 Task: Find connections with filter location Mengcheng Chengguanzhen with filter topic #coronaviruswith filter profile language Potuguese with filter current company HSE INTEGRO with filter school Kolhapur Jobs with filter industry Consumer Goods Rental with filter service category Wealth Management with filter keywords title Operations Manager
Action: Mouse moved to (302, 203)
Screenshot: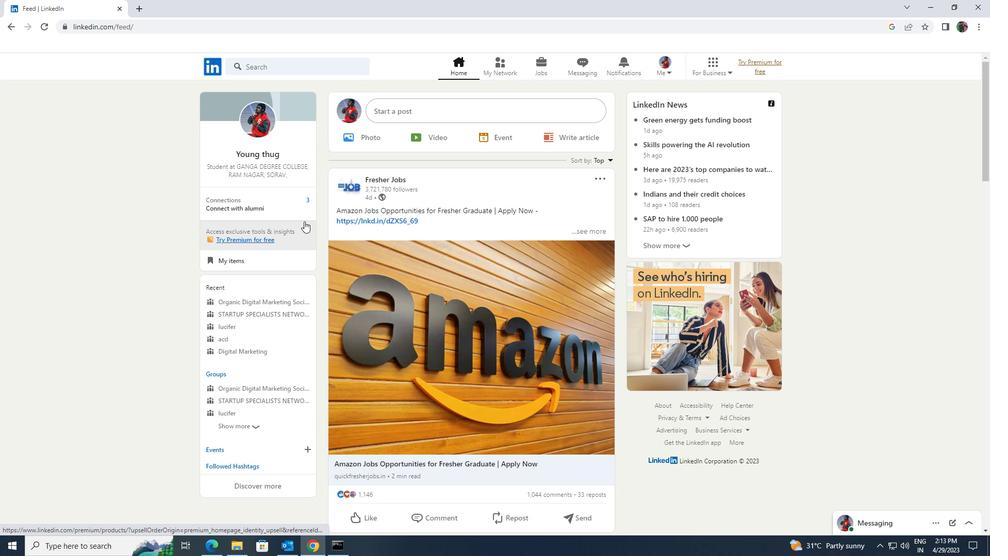 
Action: Mouse pressed left at (302, 203)
Screenshot: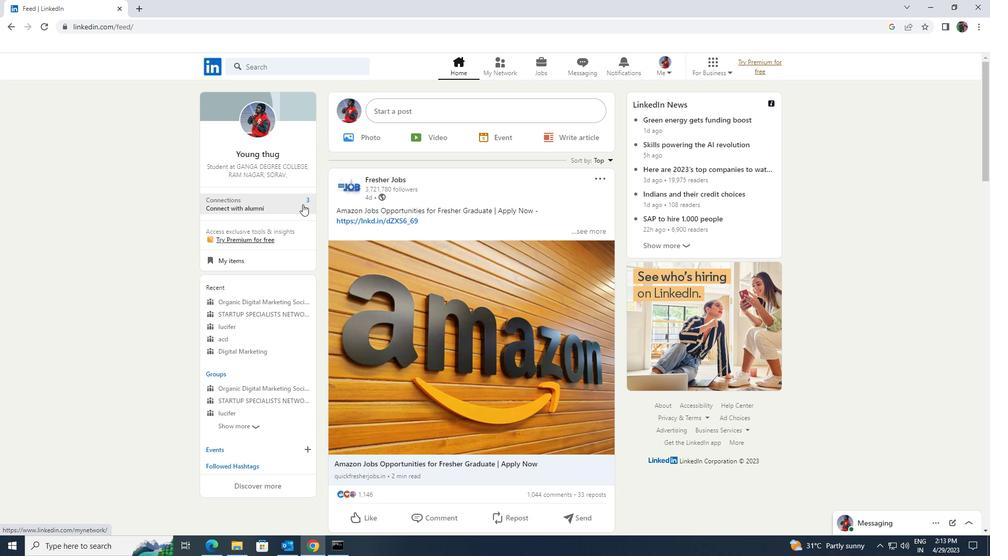 
Action: Mouse moved to (308, 125)
Screenshot: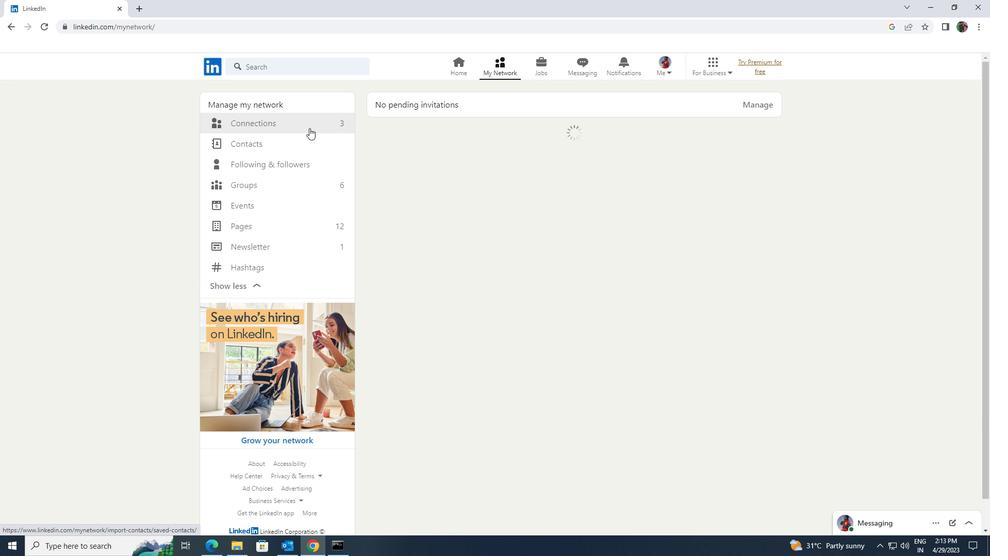 
Action: Mouse pressed left at (308, 125)
Screenshot: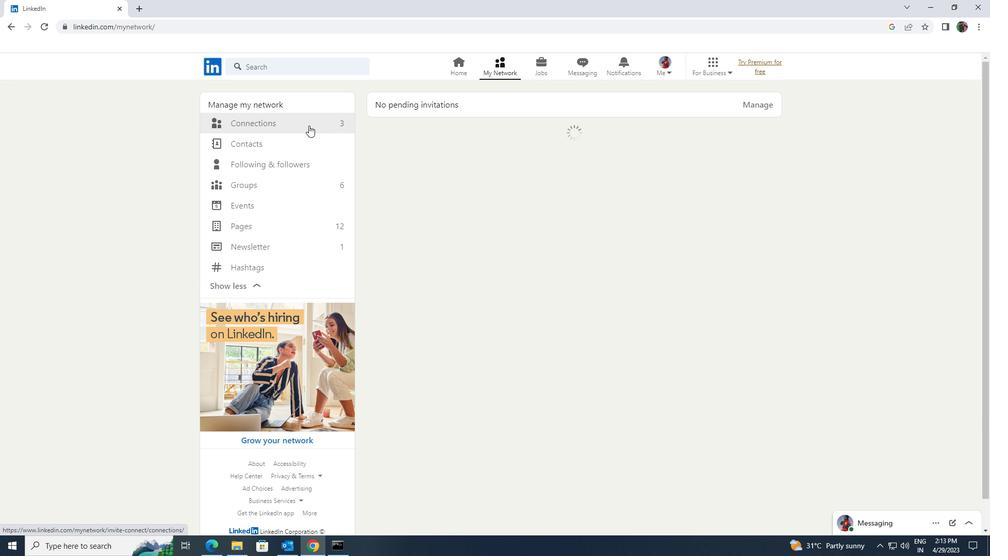 
Action: Mouse moved to (551, 121)
Screenshot: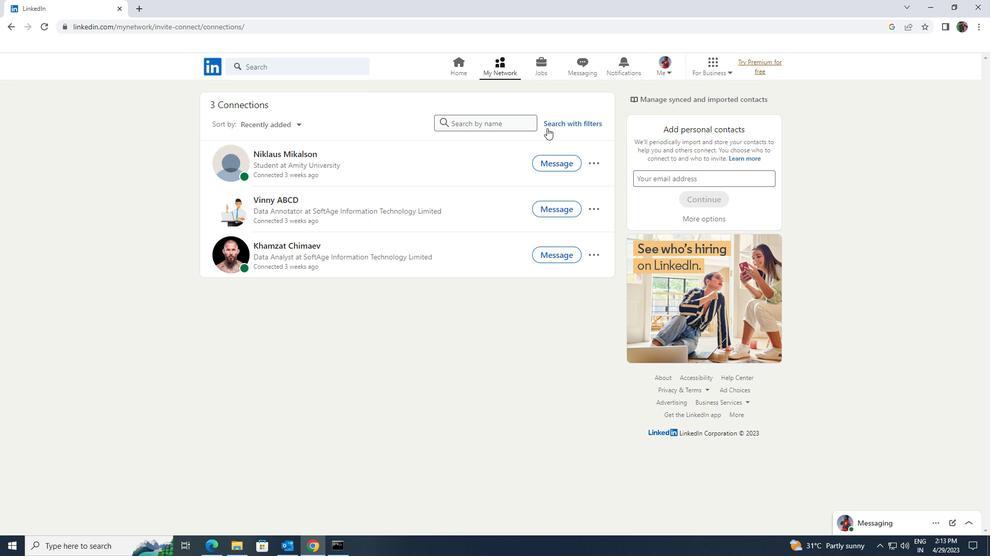
Action: Mouse pressed left at (551, 121)
Screenshot: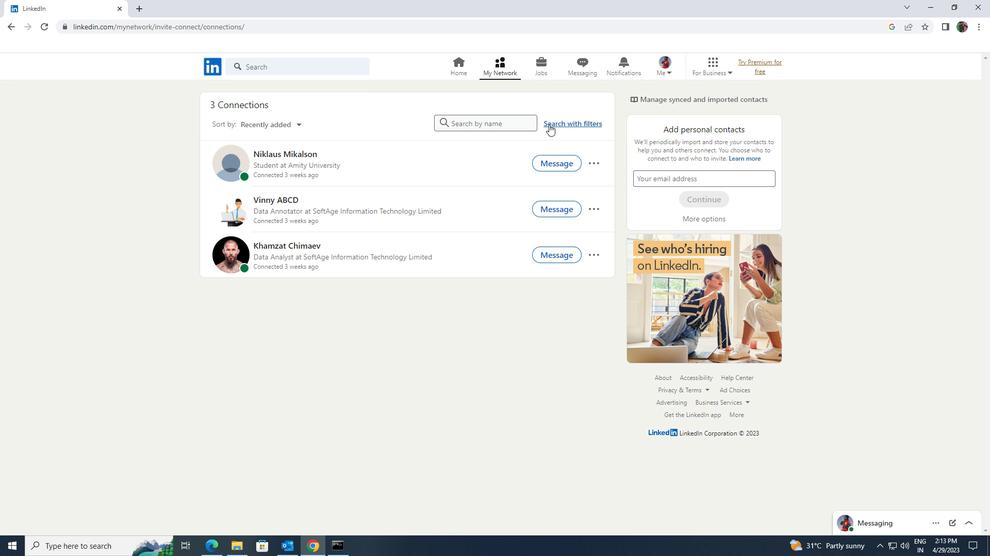 
Action: Mouse moved to (534, 96)
Screenshot: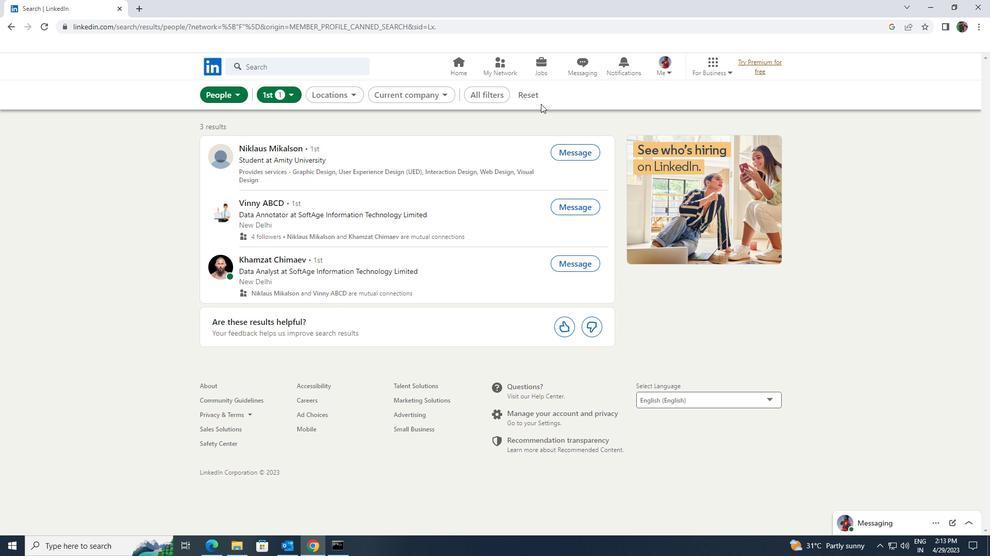 
Action: Mouse pressed left at (534, 96)
Screenshot: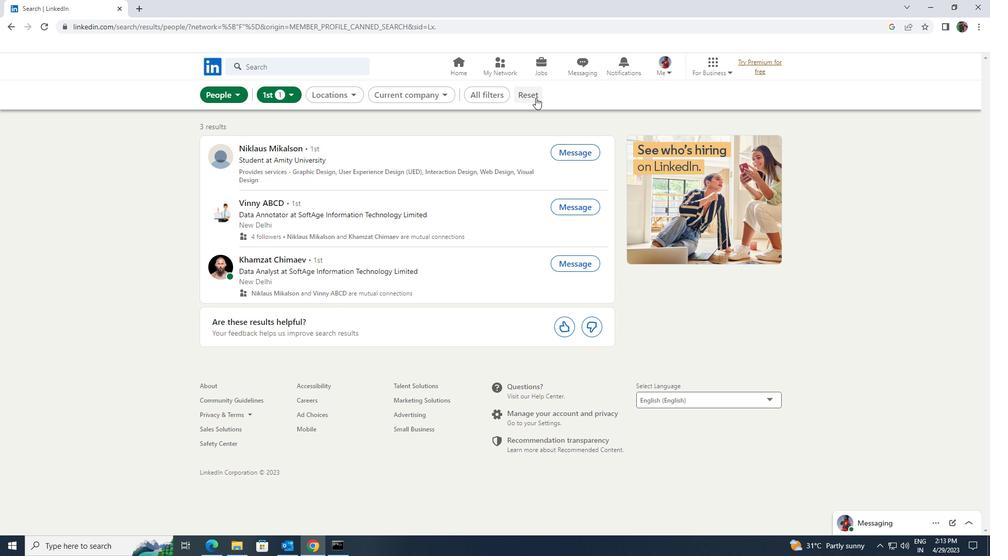 
Action: Mouse moved to (526, 95)
Screenshot: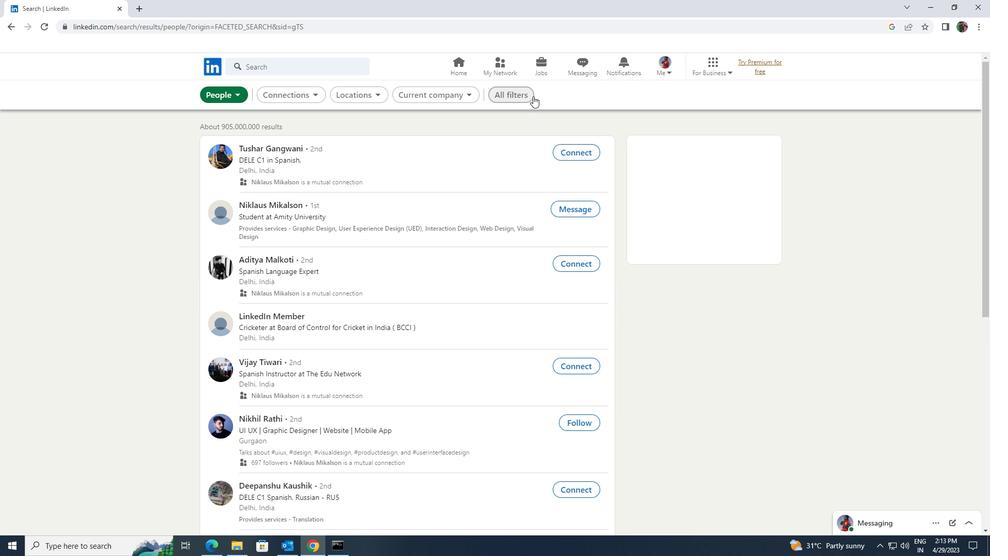 
Action: Mouse pressed left at (526, 95)
Screenshot: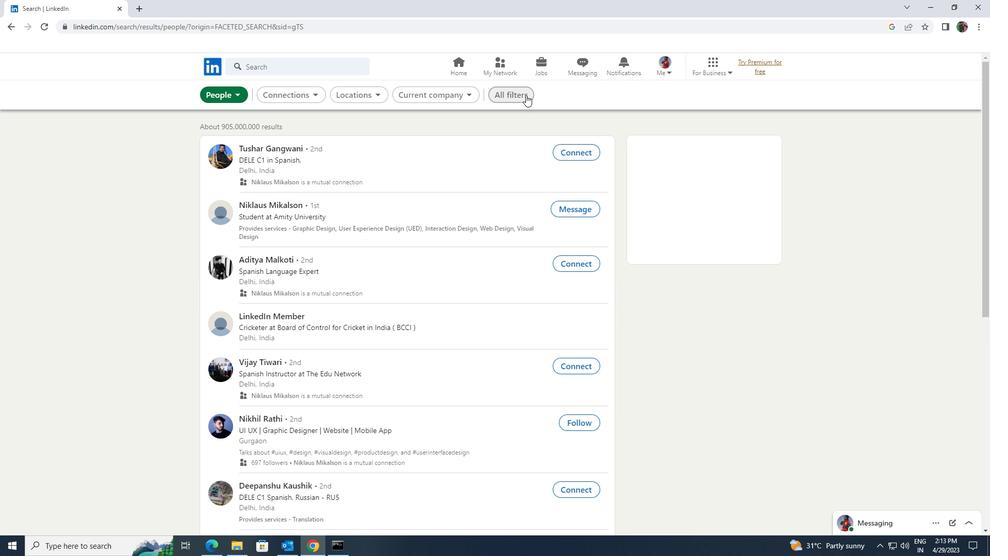 
Action: Mouse moved to (817, 286)
Screenshot: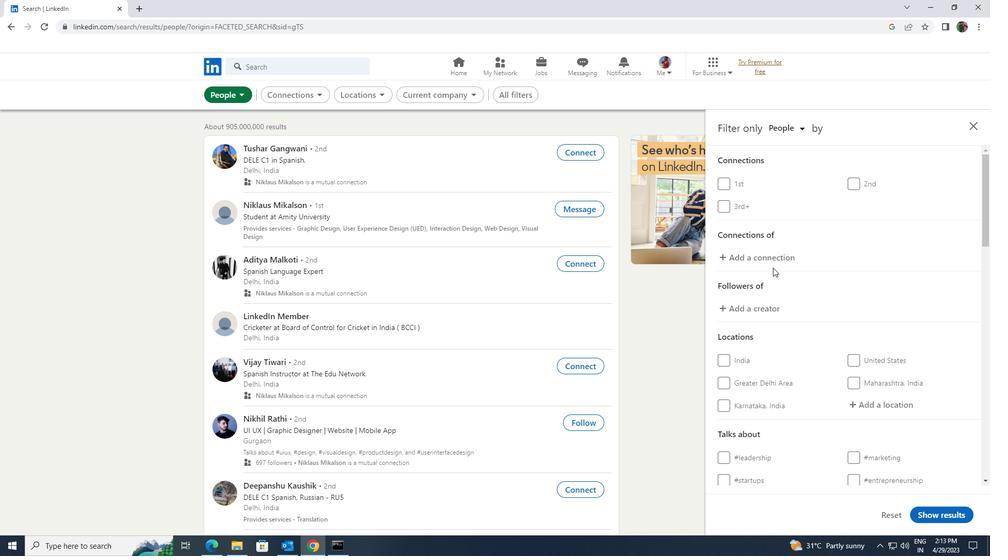 
Action: Mouse scrolled (817, 285) with delta (0, 0)
Screenshot: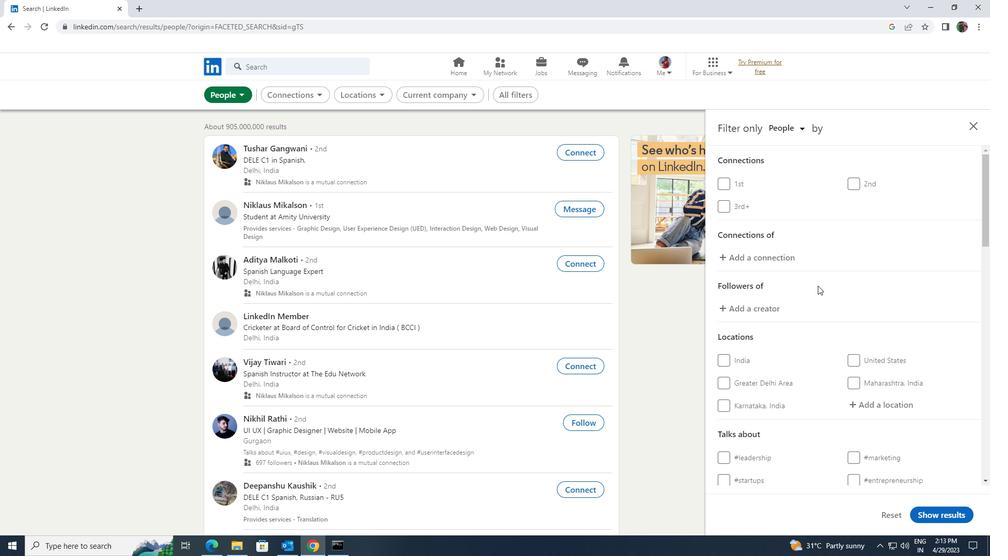 
Action: Mouse moved to (816, 287)
Screenshot: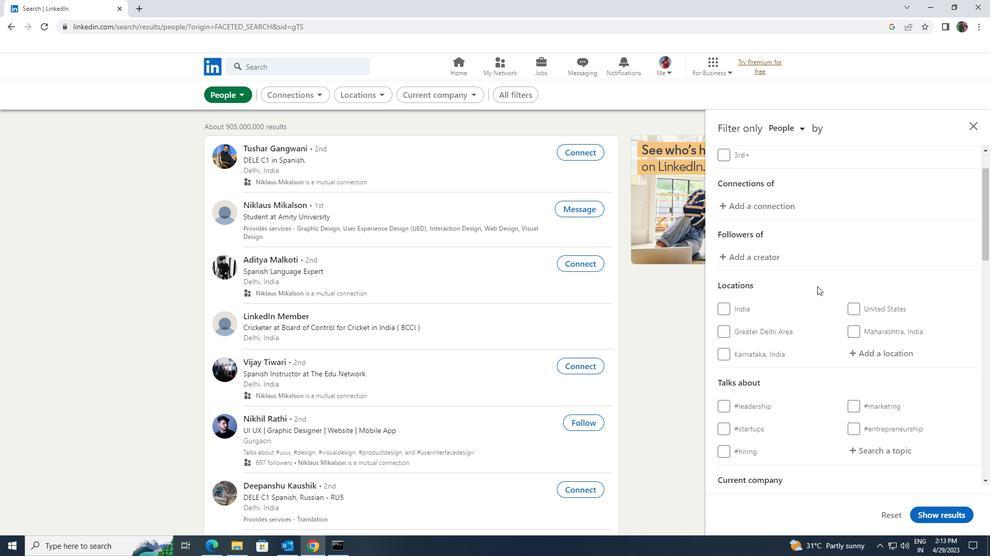 
Action: Mouse scrolled (816, 286) with delta (0, 0)
Screenshot: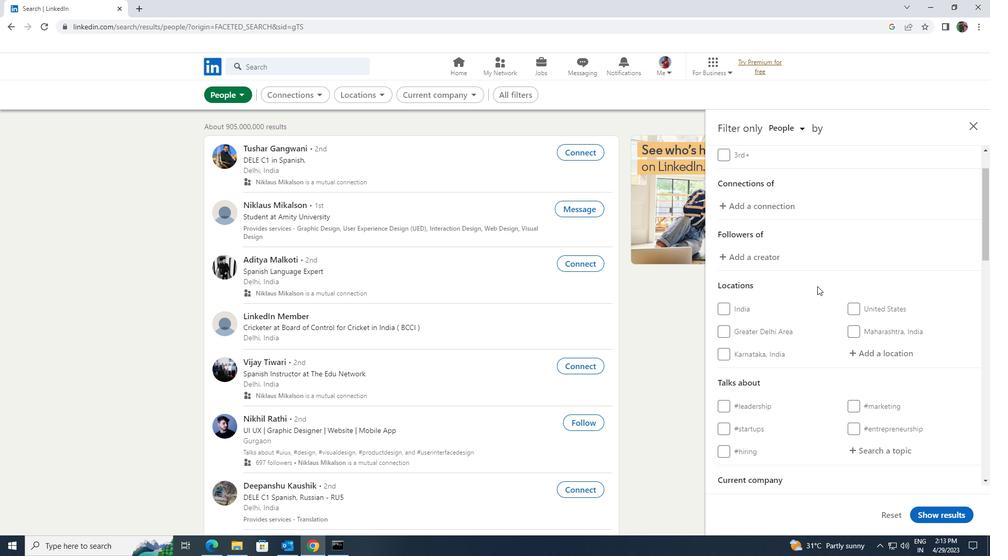 
Action: Mouse moved to (865, 302)
Screenshot: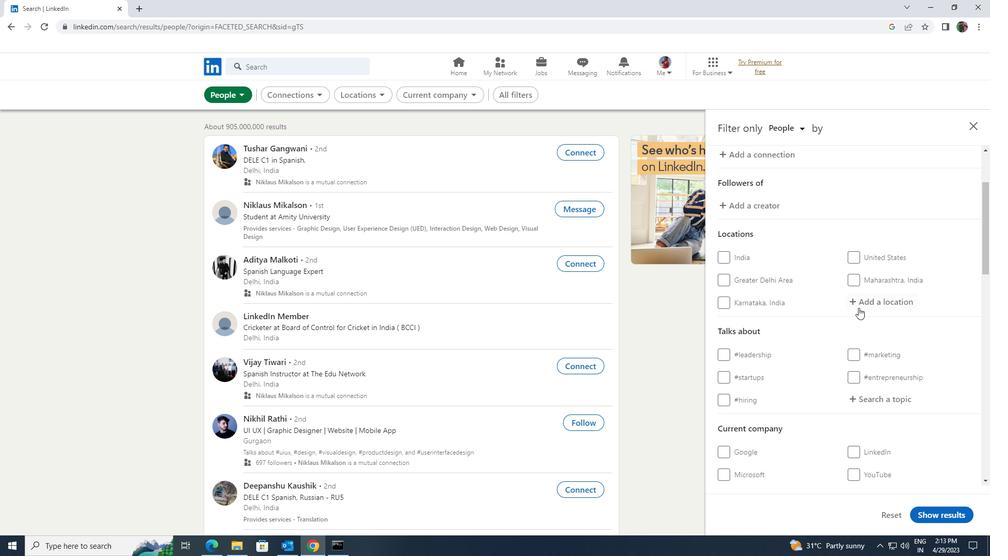 
Action: Mouse pressed left at (865, 302)
Screenshot: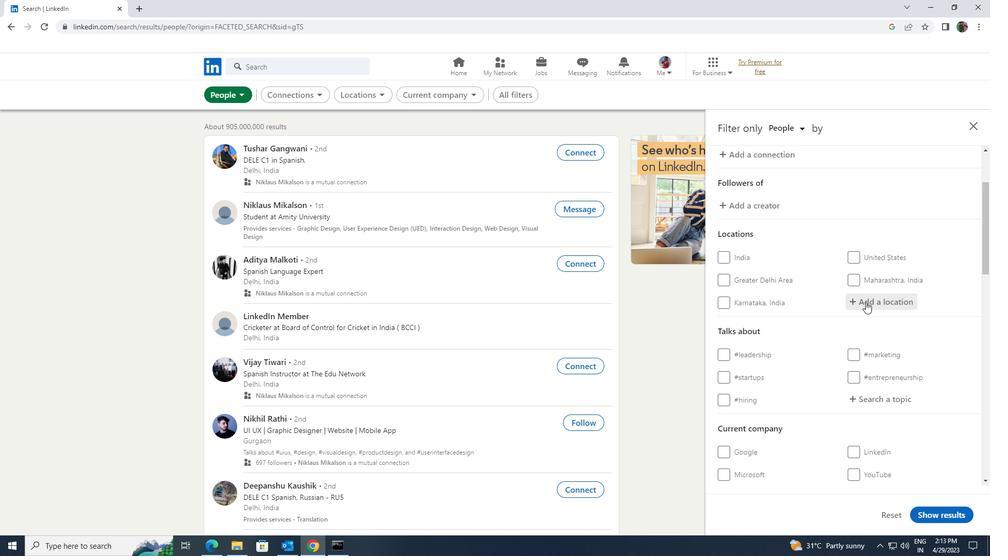 
Action: Mouse moved to (817, 313)
Screenshot: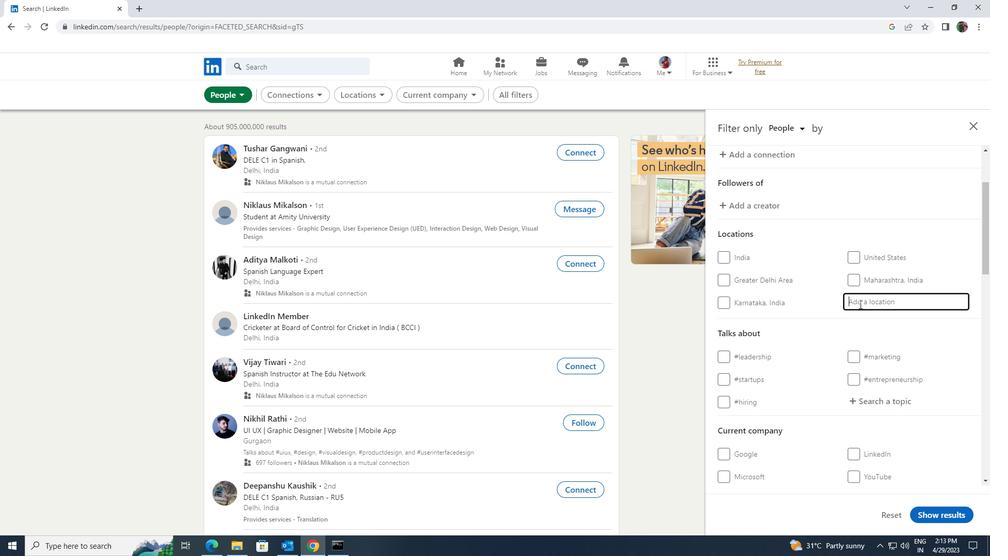 
Action: Key pressed <Key.shift>M
Screenshot: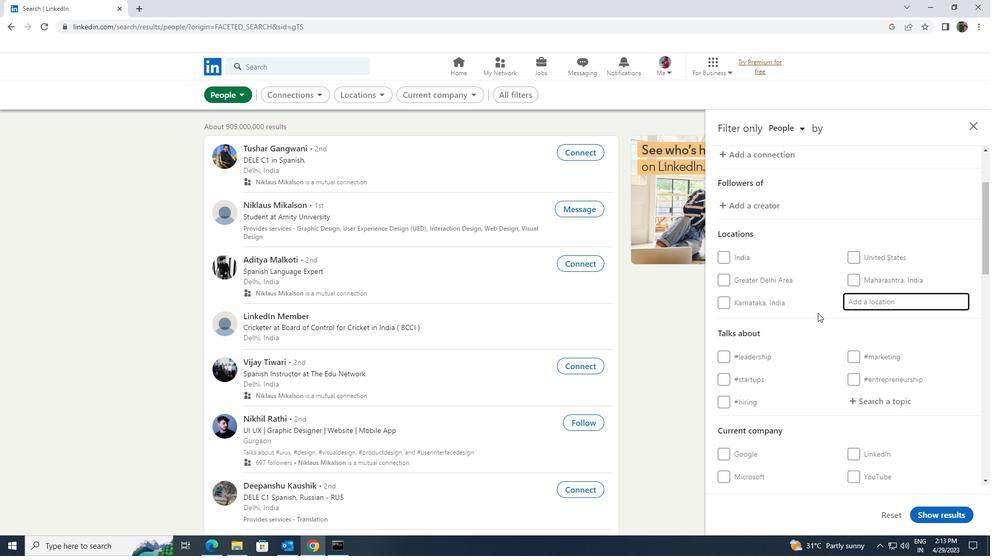 
Action: Mouse moved to (817, 313)
Screenshot: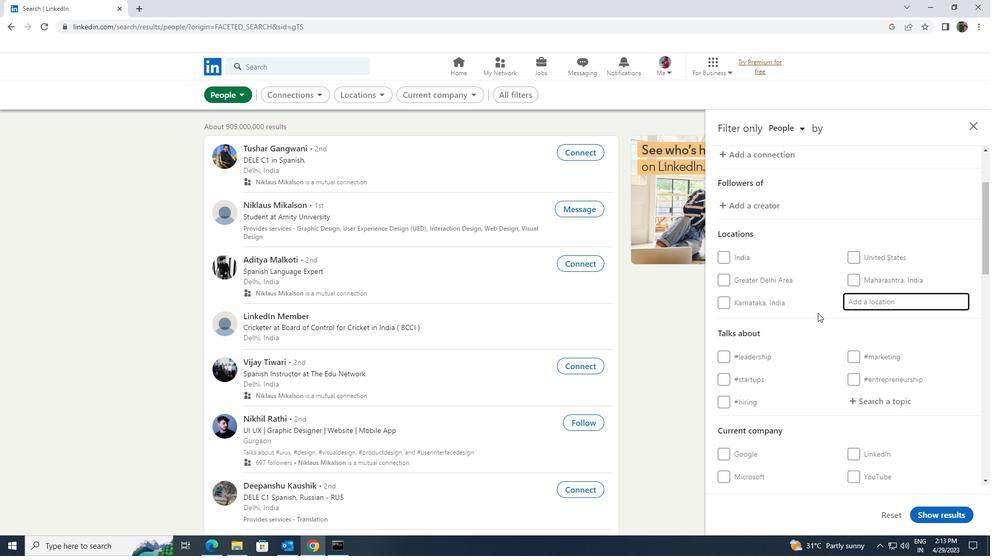 
Action: Key pressed EN
Screenshot: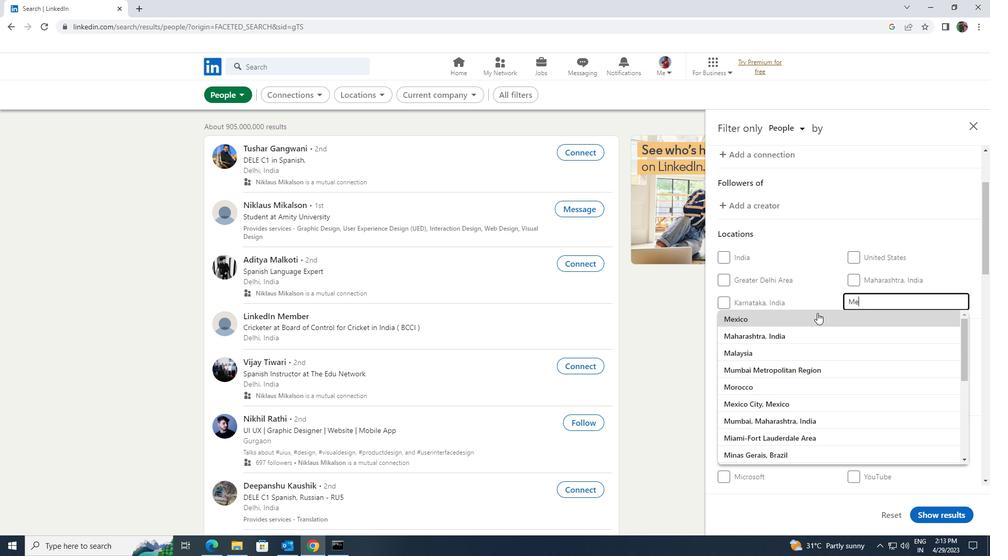 
Action: Mouse moved to (817, 313)
Screenshot: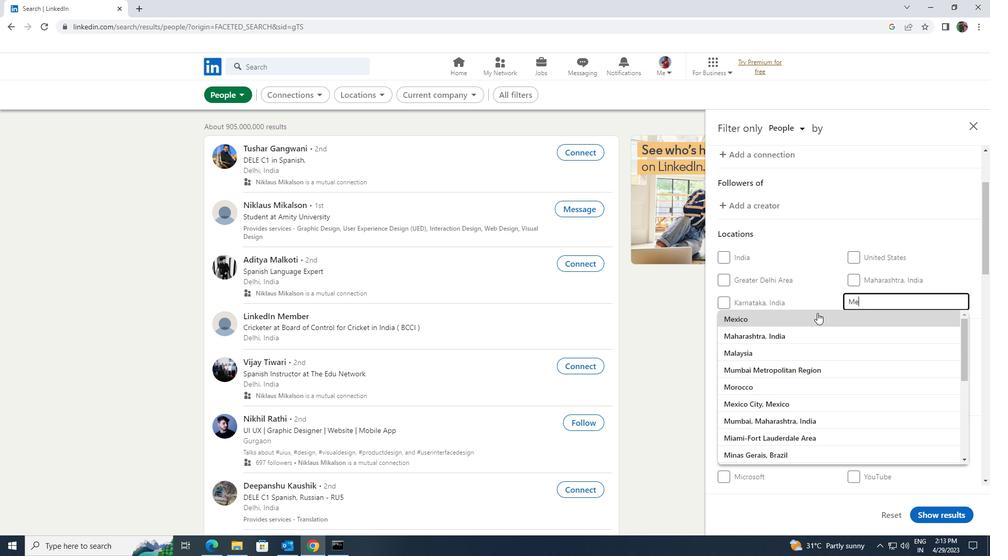 
Action: Key pressed GCHENG
Screenshot: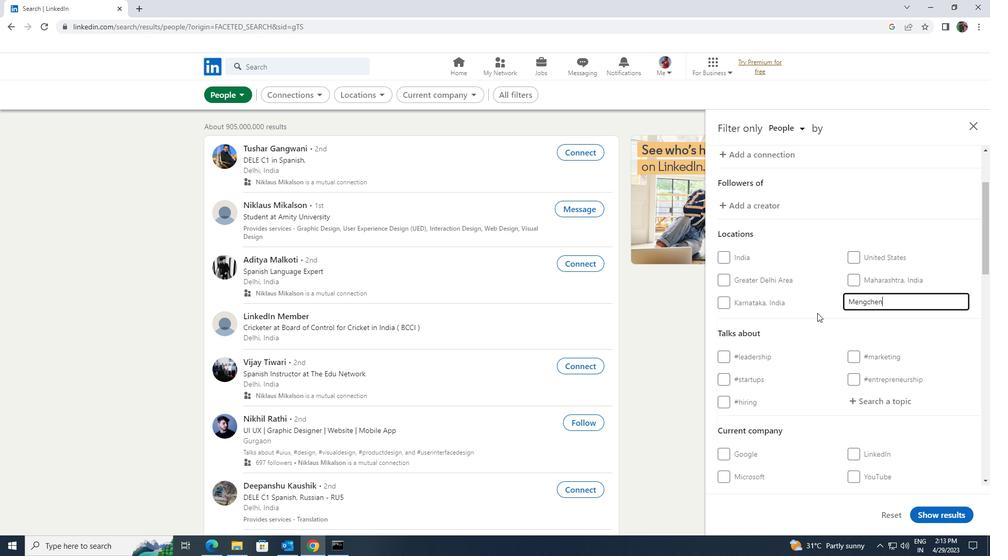 
Action: Mouse moved to (878, 396)
Screenshot: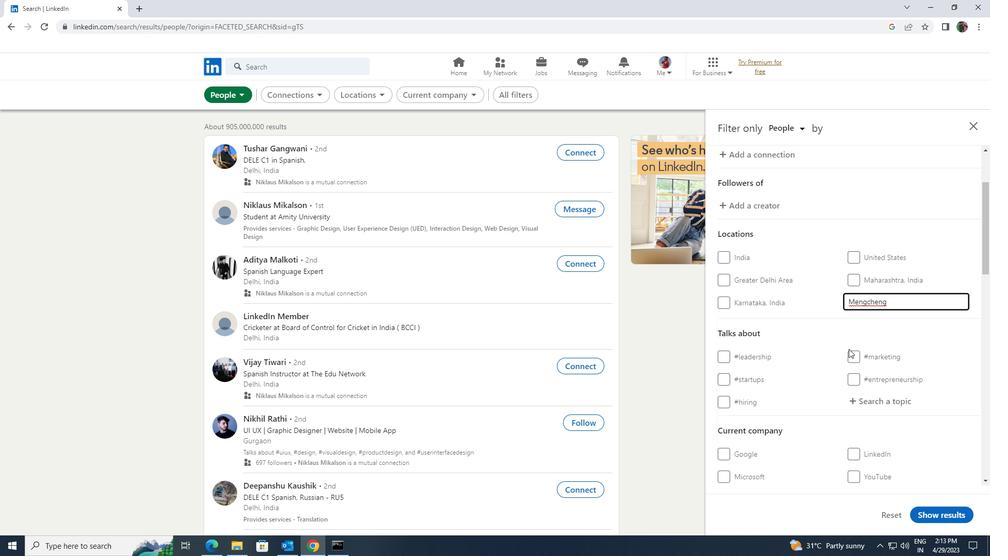 
Action: Mouse pressed left at (878, 396)
Screenshot: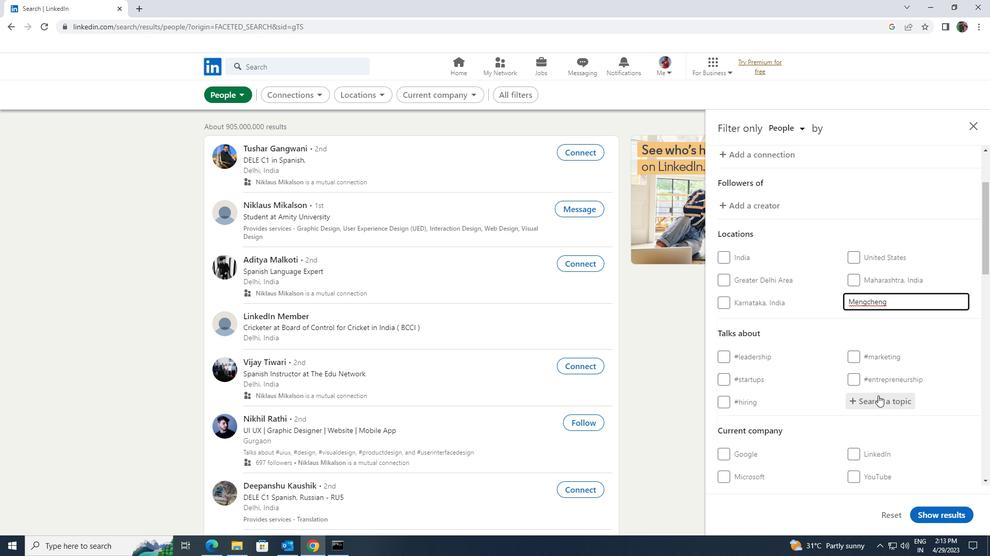 
Action: Key pressed CORONAVIRUS
Screenshot: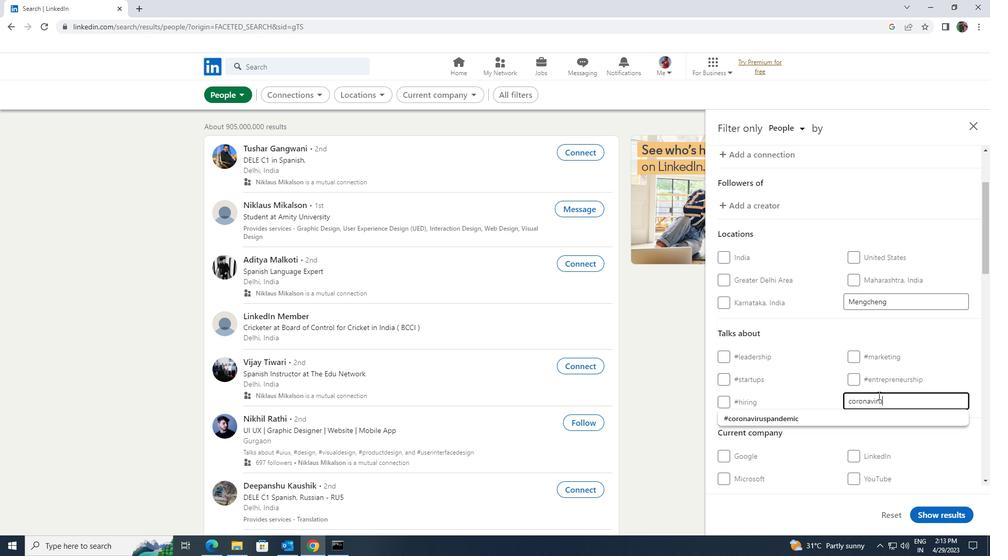 
Action: Mouse moved to (867, 412)
Screenshot: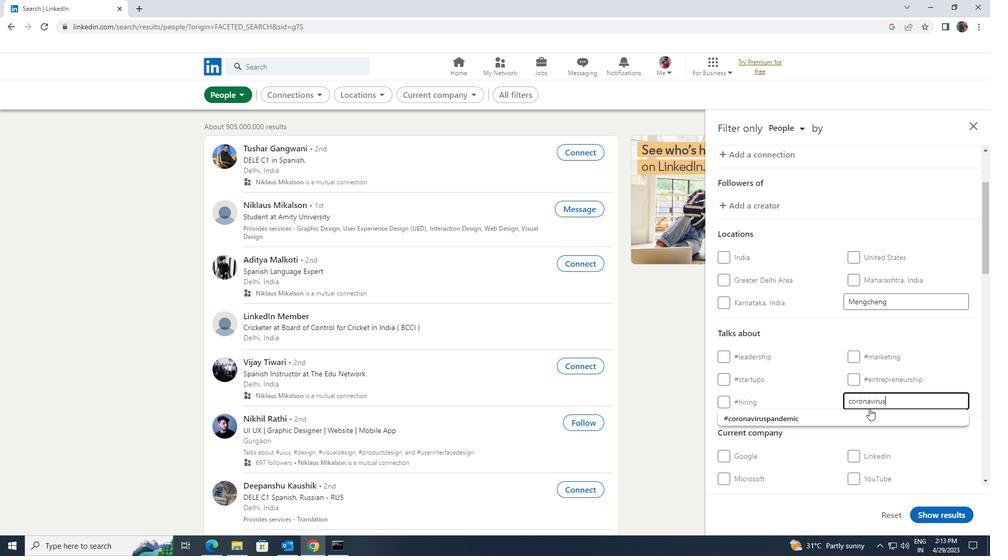
Action: Mouse pressed left at (867, 412)
Screenshot: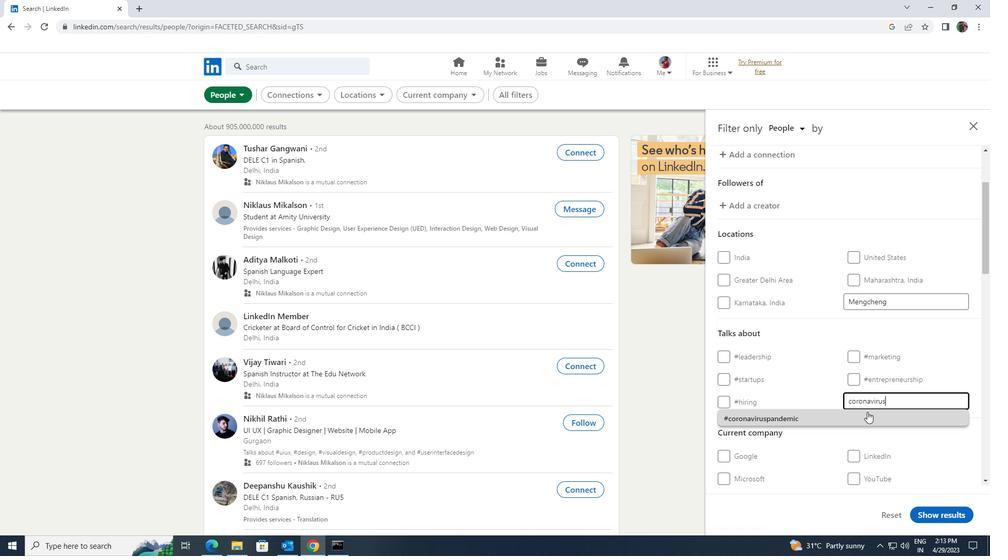
Action: Mouse scrolled (867, 412) with delta (0, 0)
Screenshot: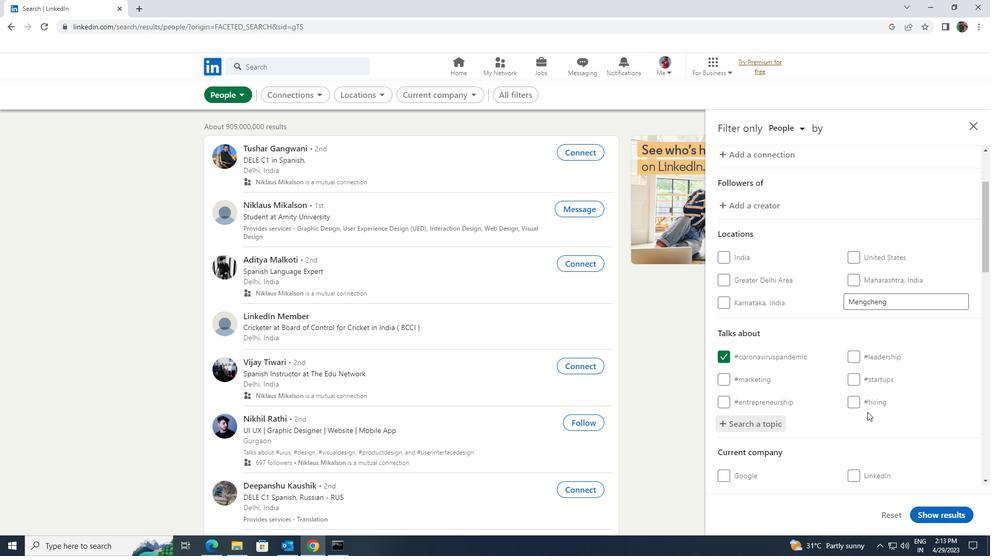 
Action: Mouse moved to (866, 413)
Screenshot: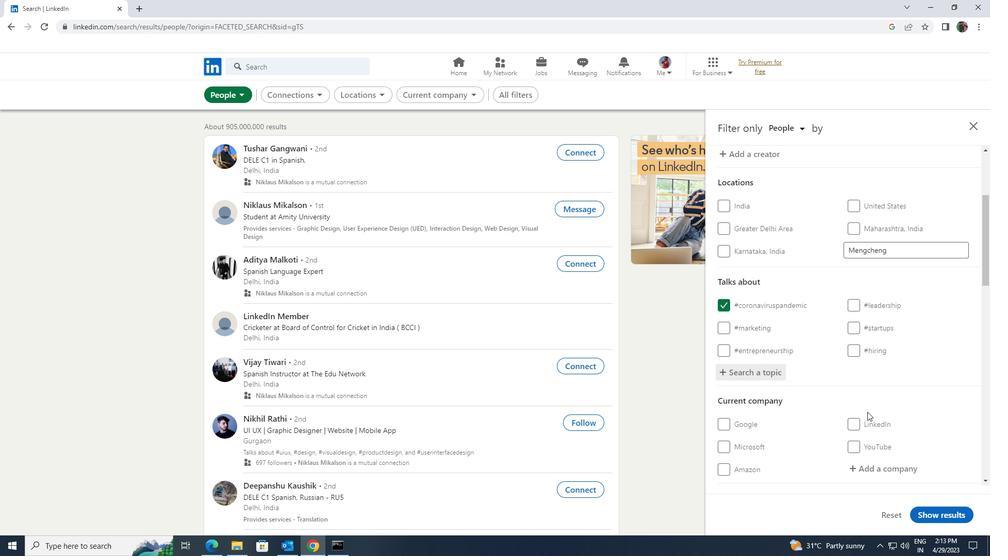 
Action: Mouse scrolled (866, 412) with delta (0, 0)
Screenshot: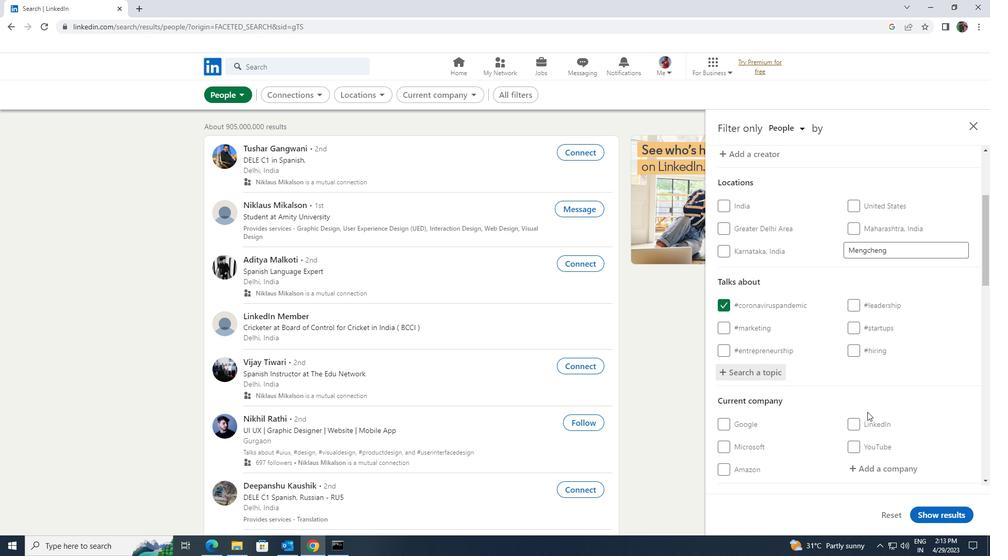 
Action: Mouse moved to (865, 413)
Screenshot: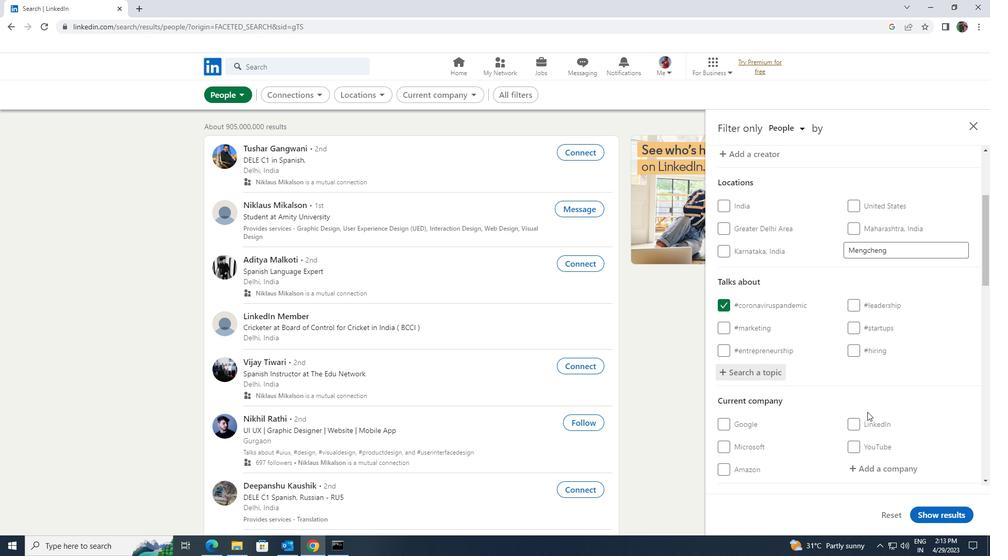 
Action: Mouse scrolled (865, 413) with delta (0, 0)
Screenshot: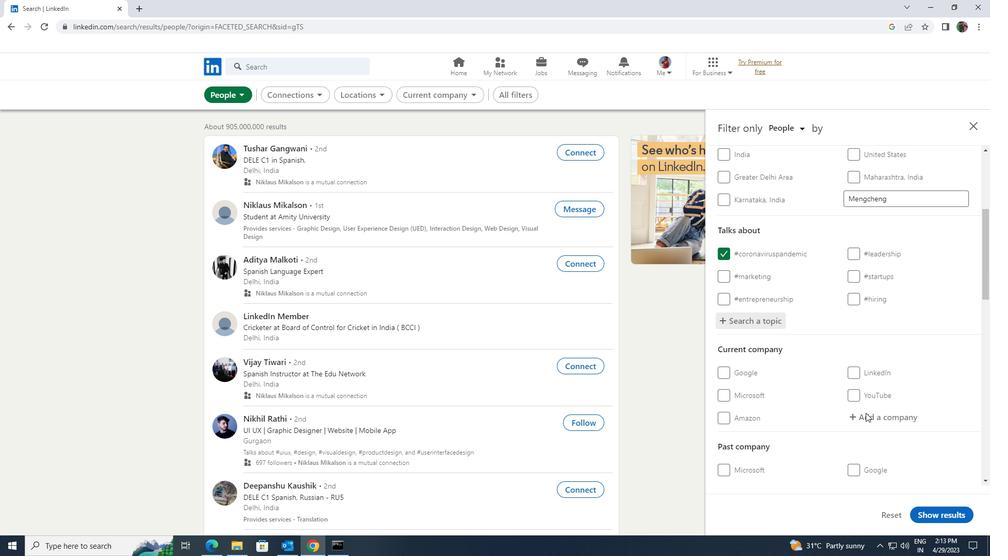 
Action: Mouse moved to (864, 411)
Screenshot: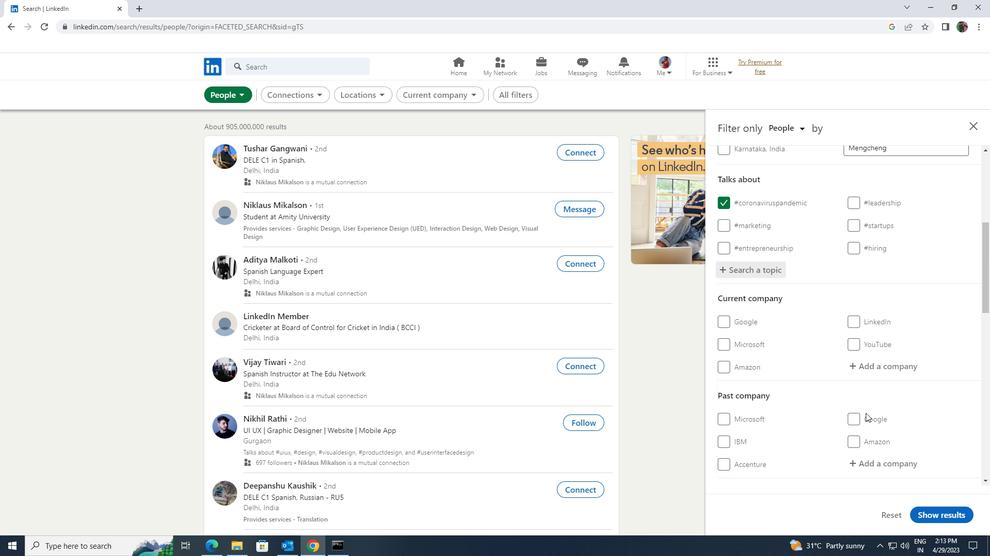 
Action: Mouse scrolled (864, 411) with delta (0, 0)
Screenshot: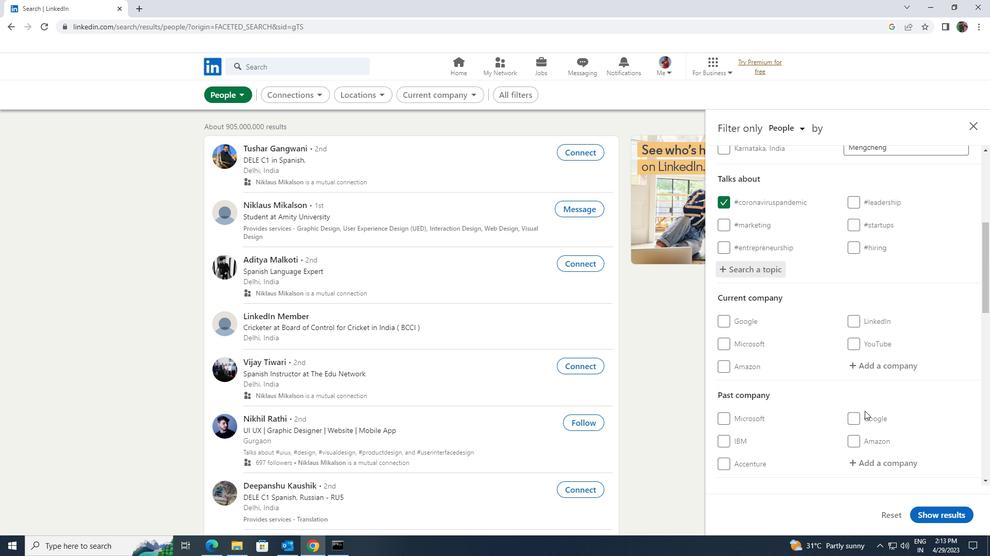 
Action: Mouse scrolled (864, 411) with delta (0, 0)
Screenshot: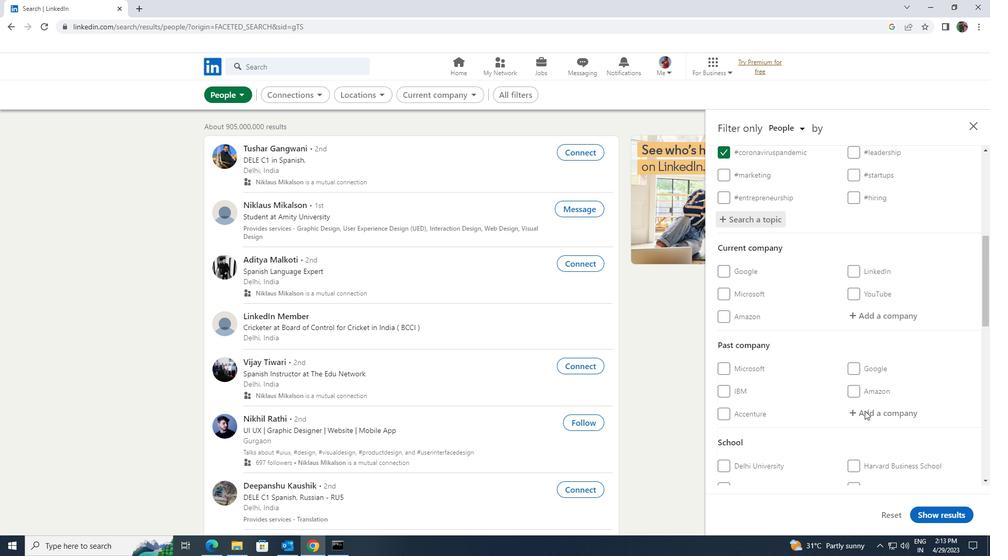 
Action: Mouse scrolled (864, 411) with delta (0, 0)
Screenshot: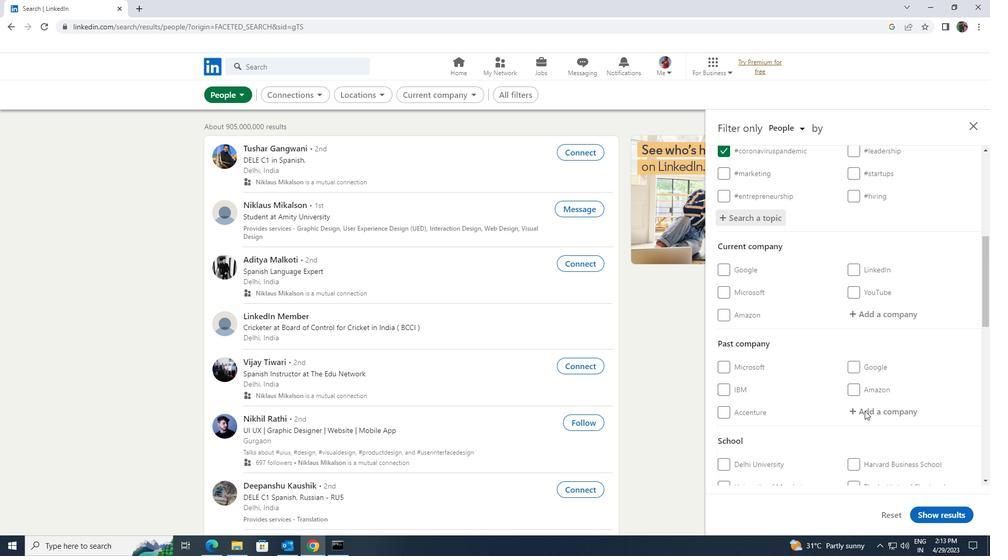 
Action: Mouse scrolled (864, 411) with delta (0, 0)
Screenshot: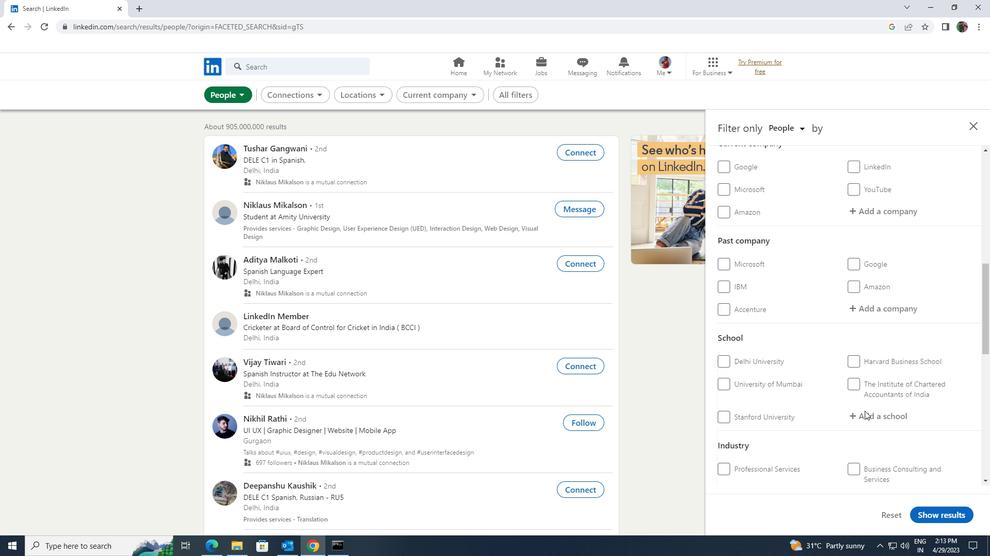 
Action: Mouse scrolled (864, 411) with delta (0, 0)
Screenshot: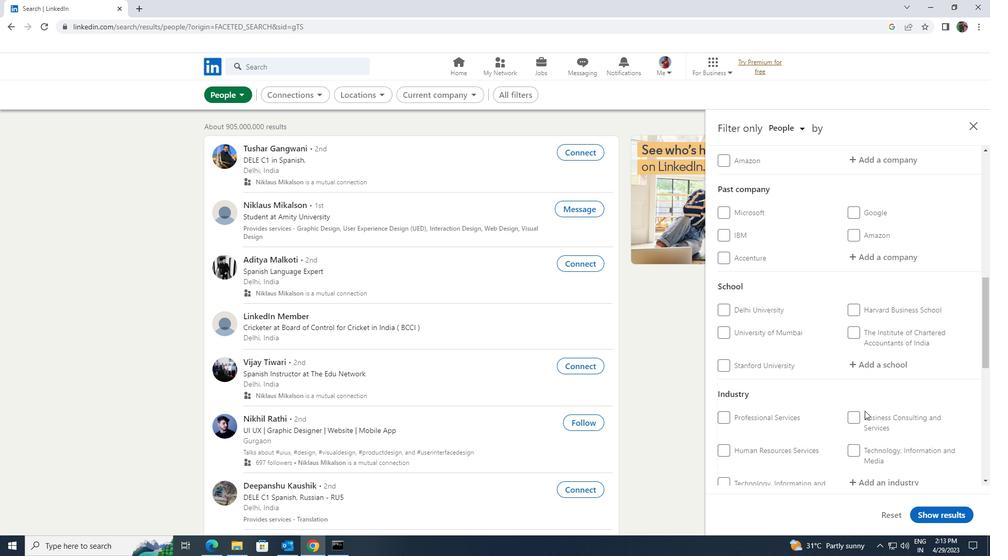 
Action: Mouse scrolled (864, 411) with delta (0, 0)
Screenshot: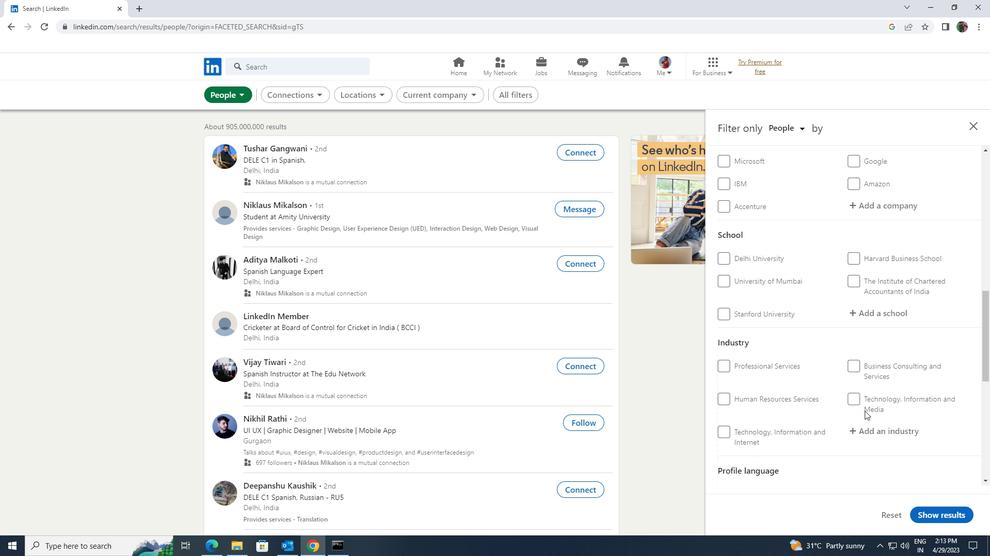 
Action: Mouse scrolled (864, 411) with delta (0, 0)
Screenshot: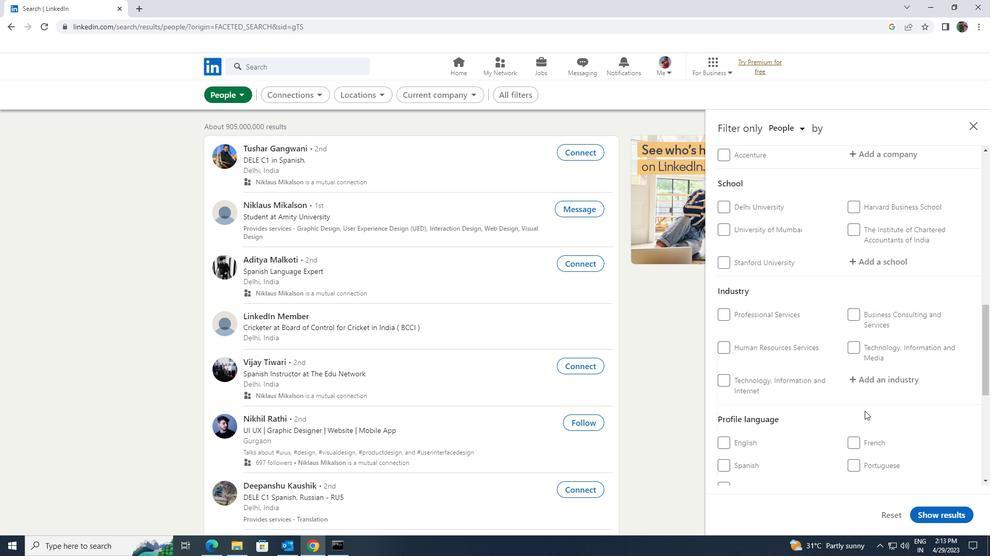 
Action: Mouse moved to (855, 412)
Screenshot: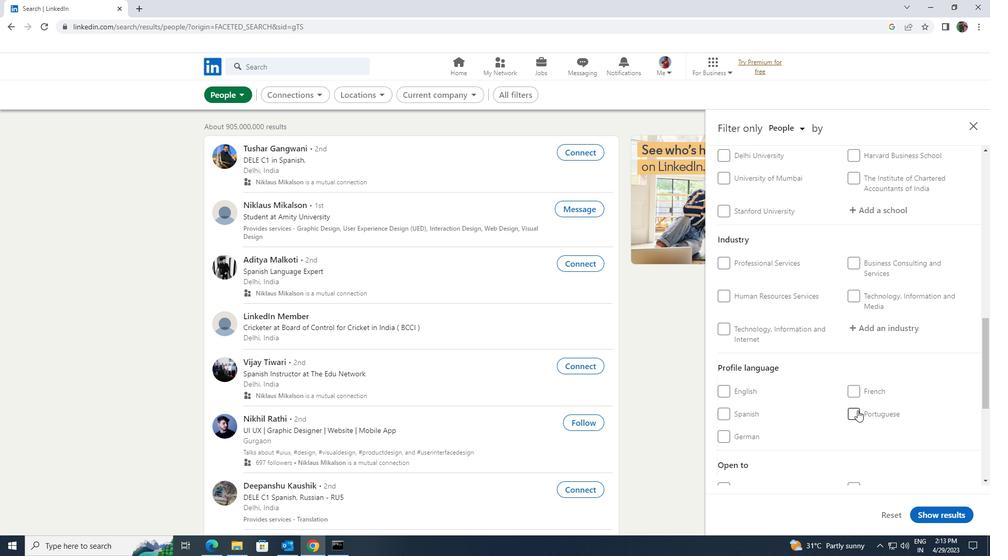 
Action: Mouse pressed left at (855, 412)
Screenshot: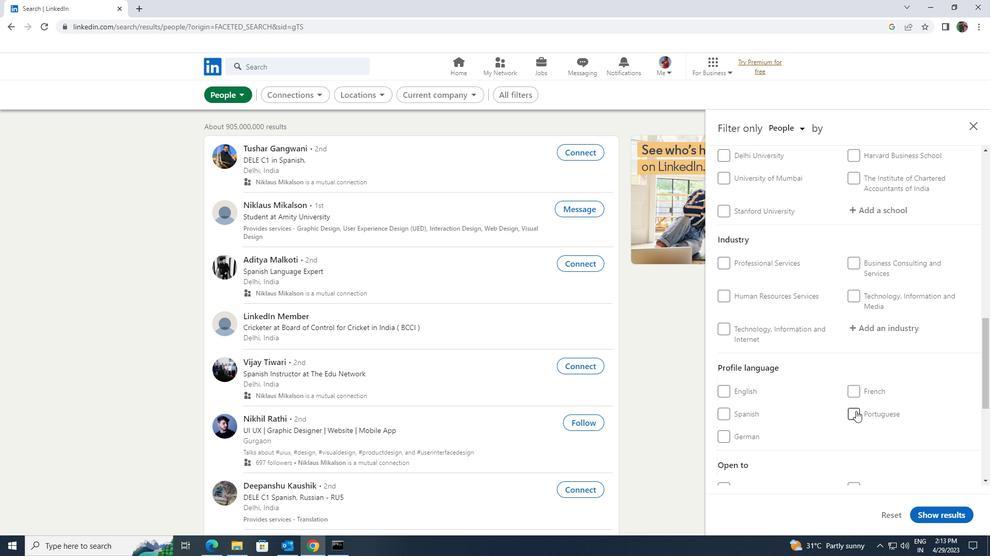 
Action: Mouse scrolled (855, 413) with delta (0, 0)
Screenshot: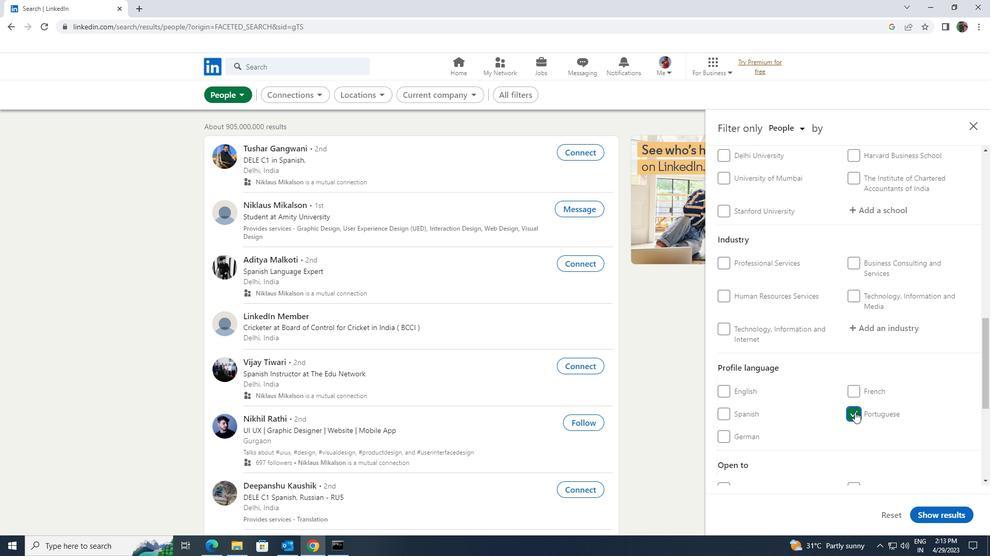 
Action: Mouse scrolled (855, 413) with delta (0, 0)
Screenshot: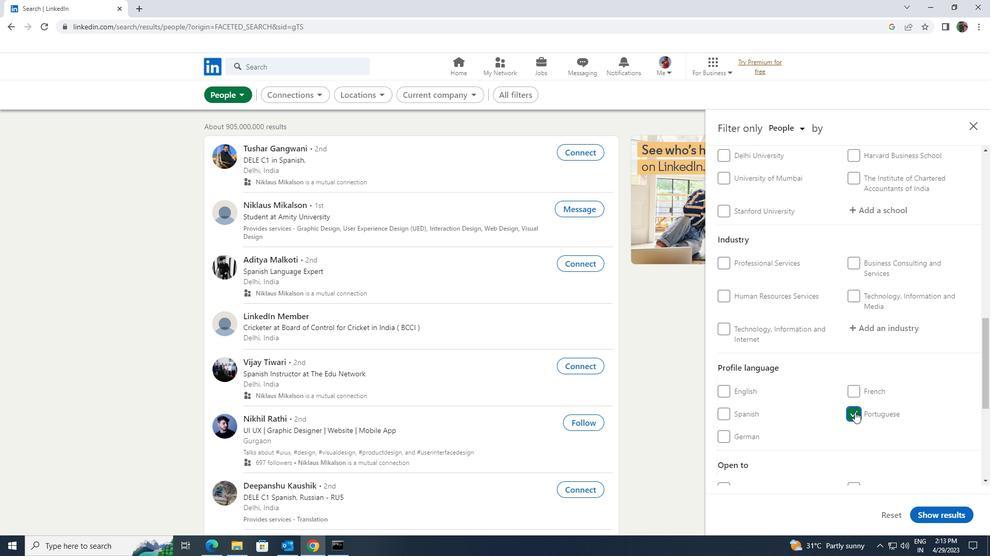 
Action: Mouse scrolled (855, 413) with delta (0, 0)
Screenshot: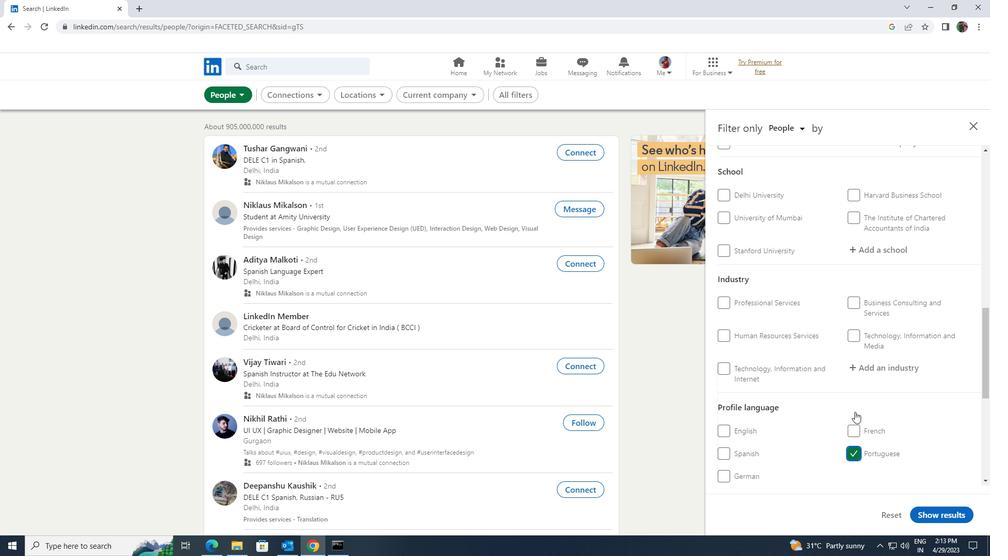 
Action: Mouse scrolled (855, 413) with delta (0, 0)
Screenshot: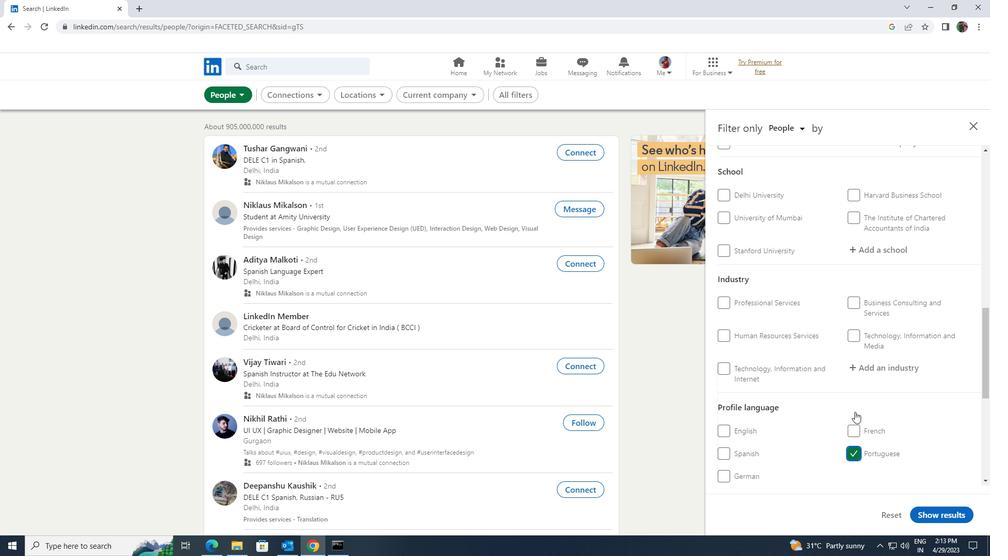 
Action: Mouse scrolled (855, 413) with delta (0, 0)
Screenshot: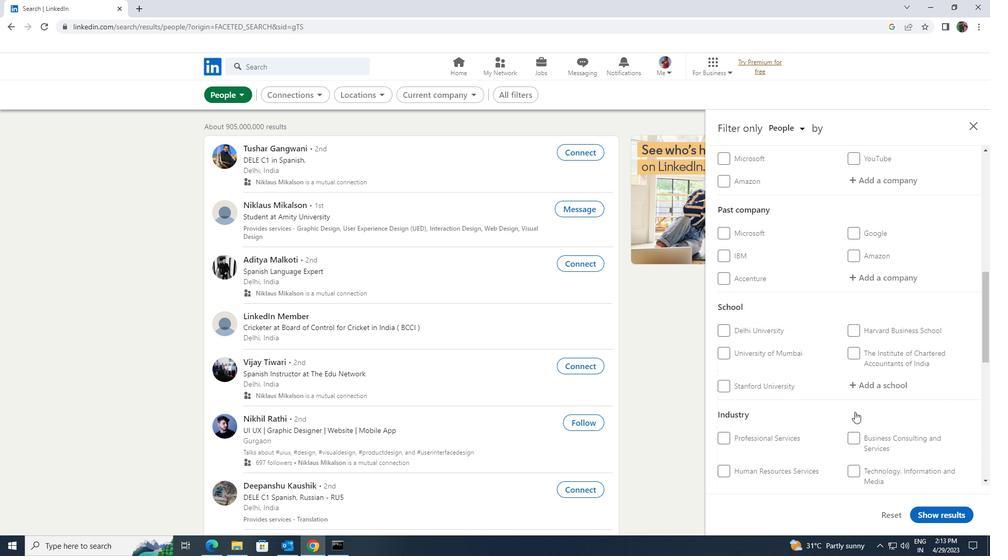 
Action: Mouse scrolled (855, 413) with delta (0, 0)
Screenshot: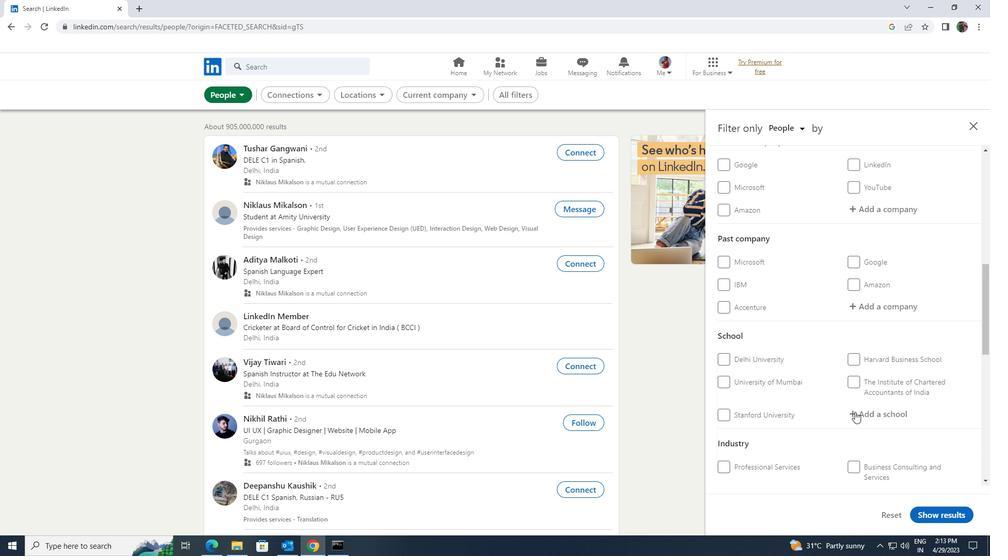 
Action: Mouse scrolled (855, 413) with delta (0, 0)
Screenshot: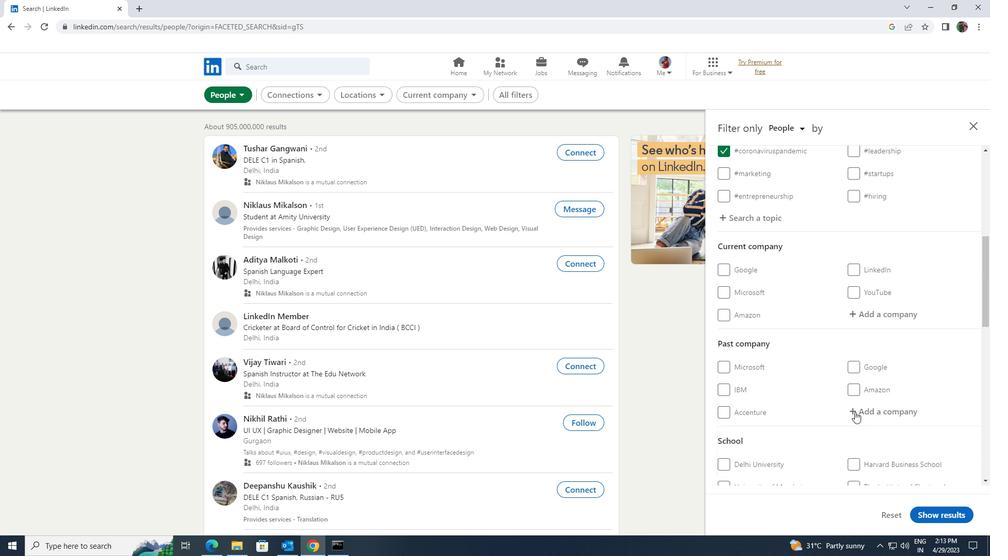 
Action: Mouse moved to (868, 368)
Screenshot: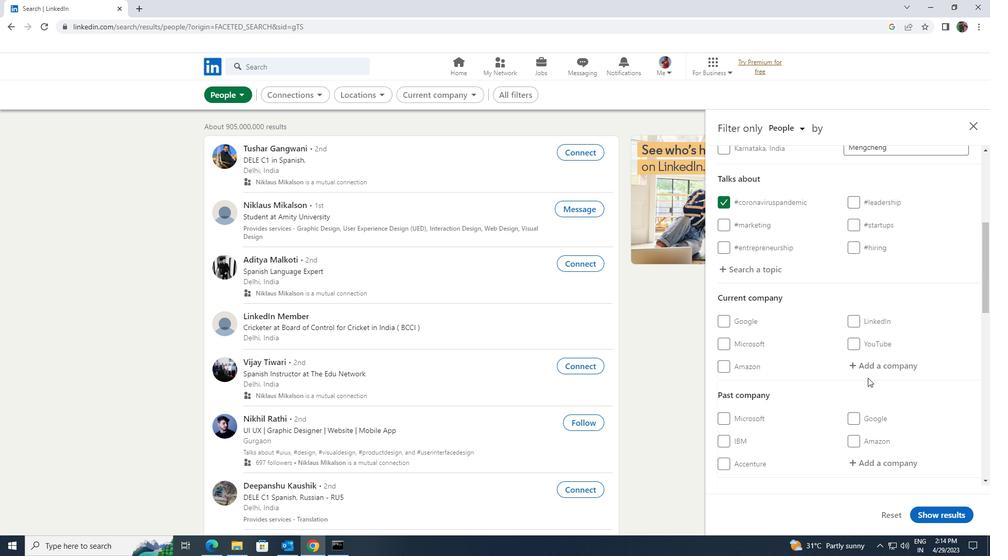 
Action: Mouse pressed left at (868, 368)
Screenshot: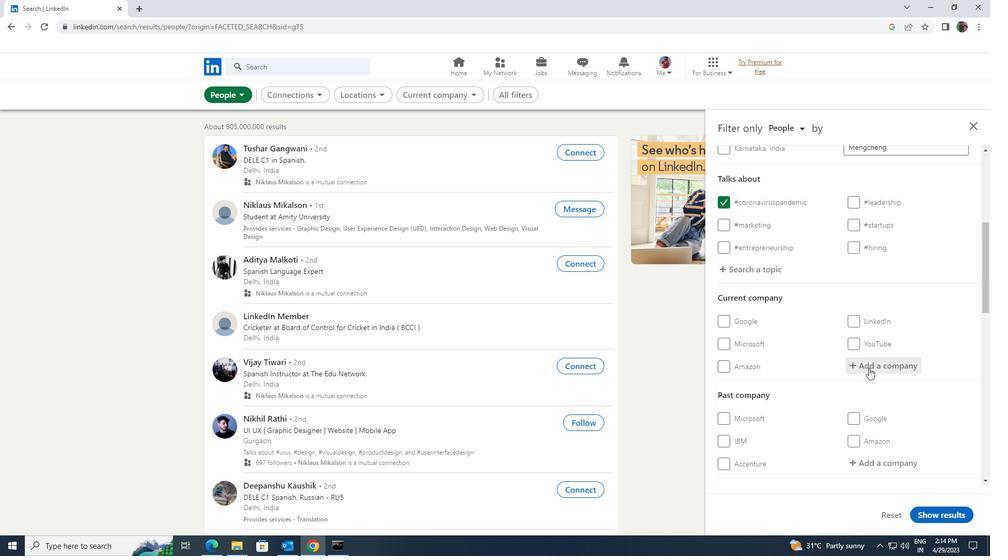 
Action: Mouse moved to (866, 368)
Screenshot: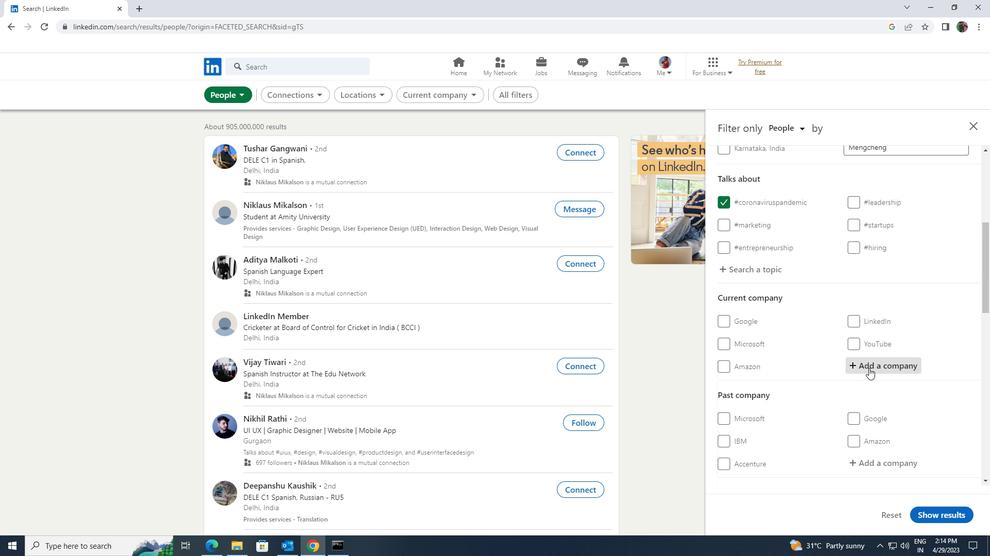 
Action: Key pressed <Key.shift>HSE
Screenshot: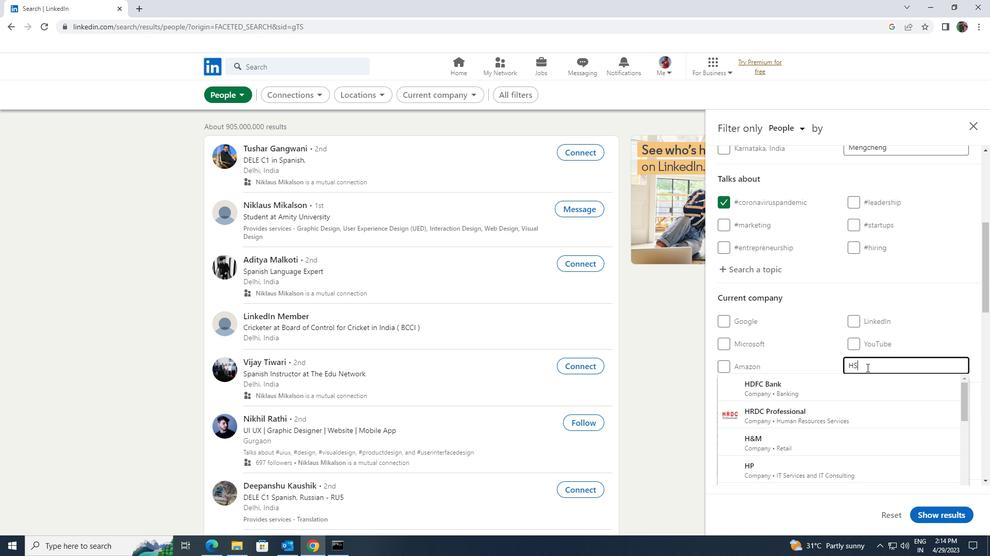 
Action: Mouse moved to (866, 368)
Screenshot: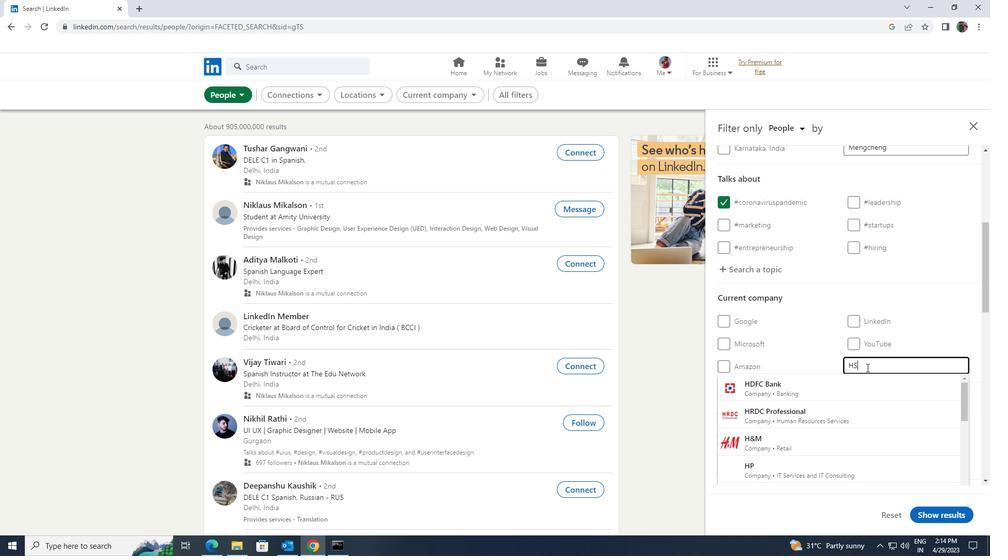 
Action: Key pressed <Key.space>
Screenshot: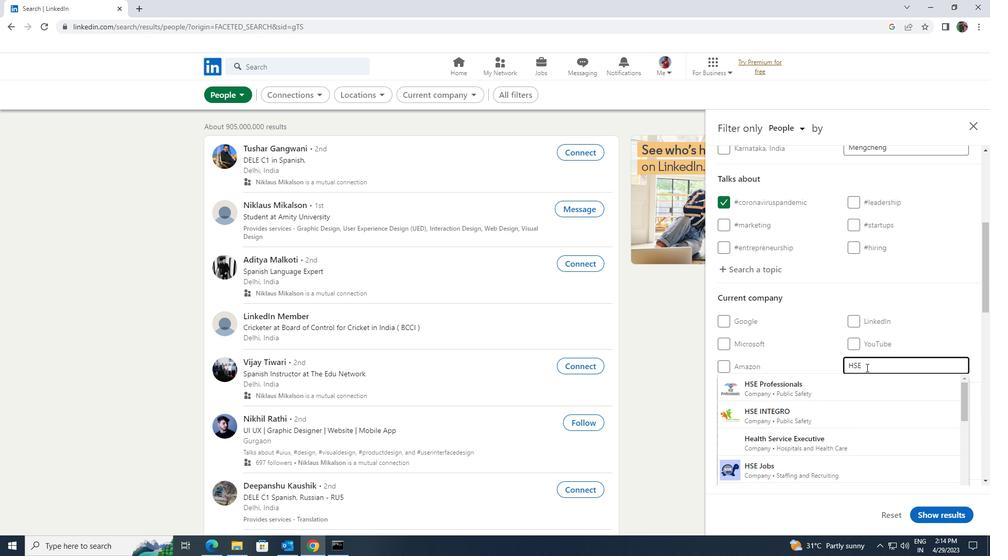 
Action: Mouse moved to (860, 408)
Screenshot: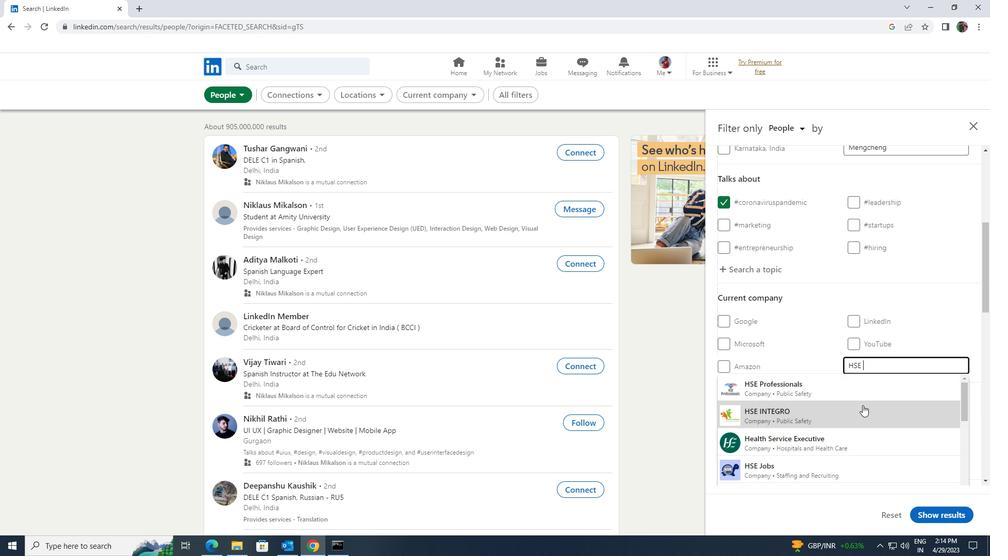 
Action: Mouse pressed left at (860, 408)
Screenshot: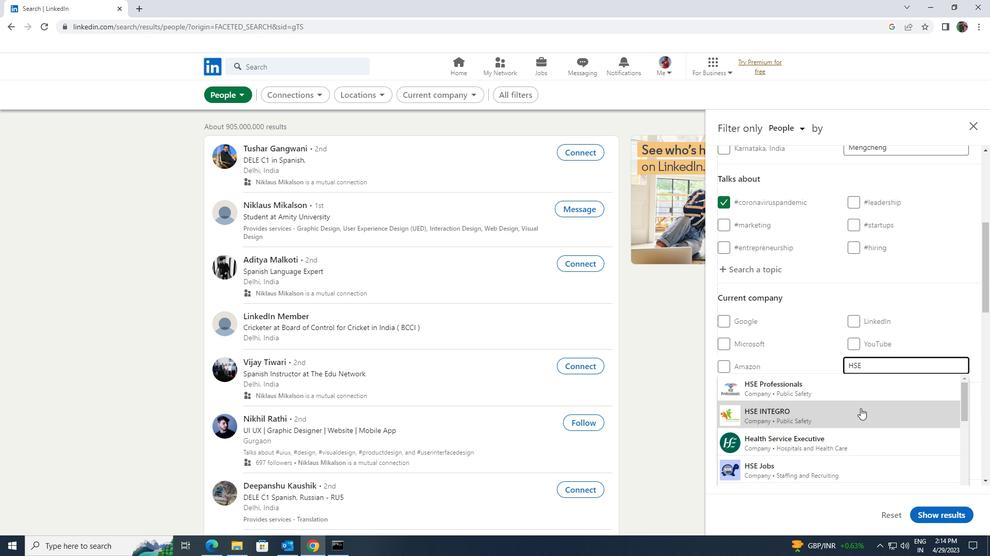 
Action: Mouse scrolled (860, 408) with delta (0, 0)
Screenshot: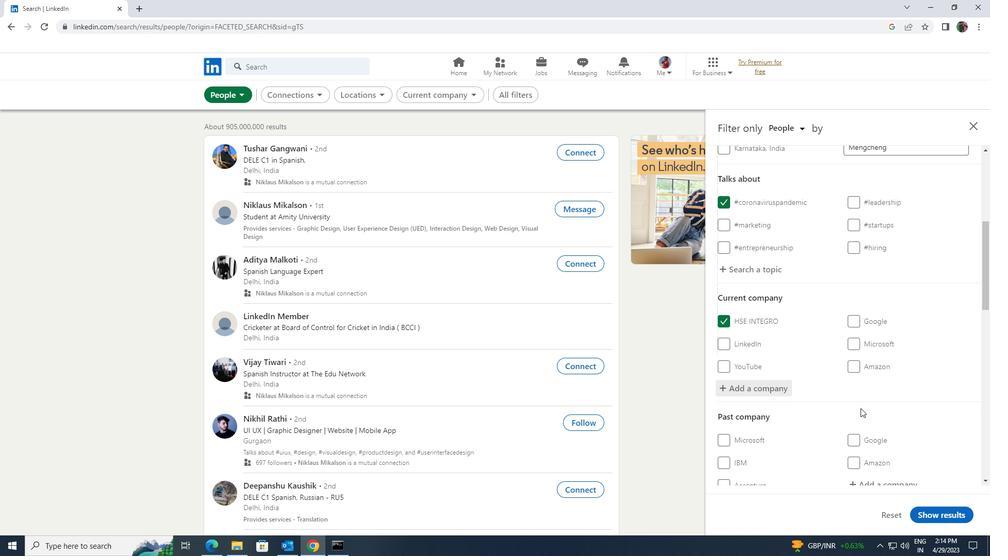 
Action: Mouse scrolled (860, 408) with delta (0, 0)
Screenshot: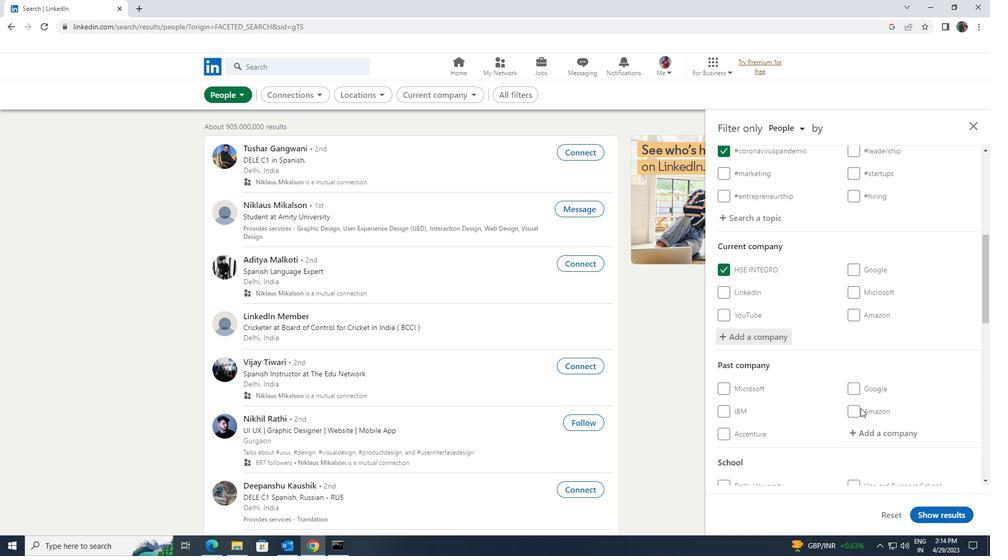
Action: Mouse scrolled (860, 408) with delta (0, 0)
Screenshot: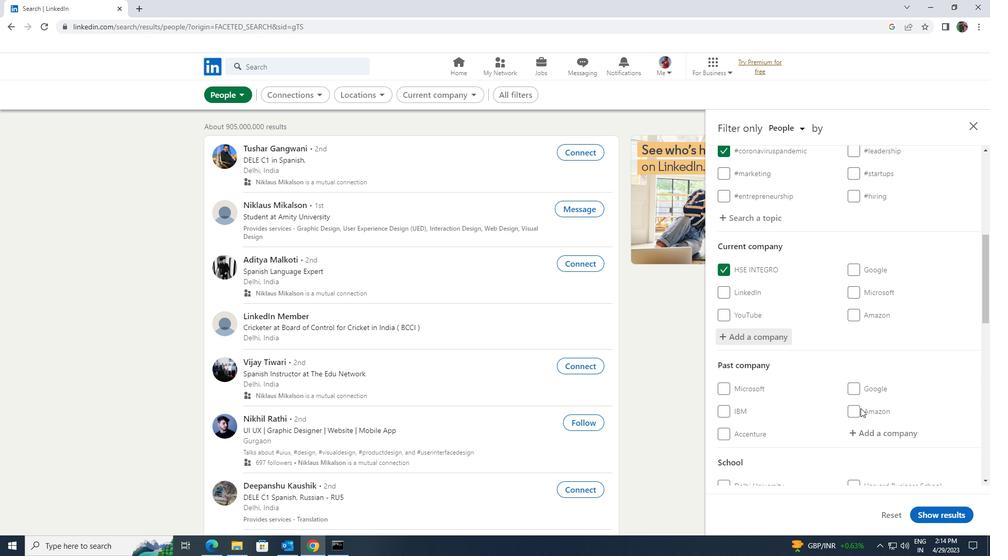
Action: Mouse scrolled (860, 408) with delta (0, 0)
Screenshot: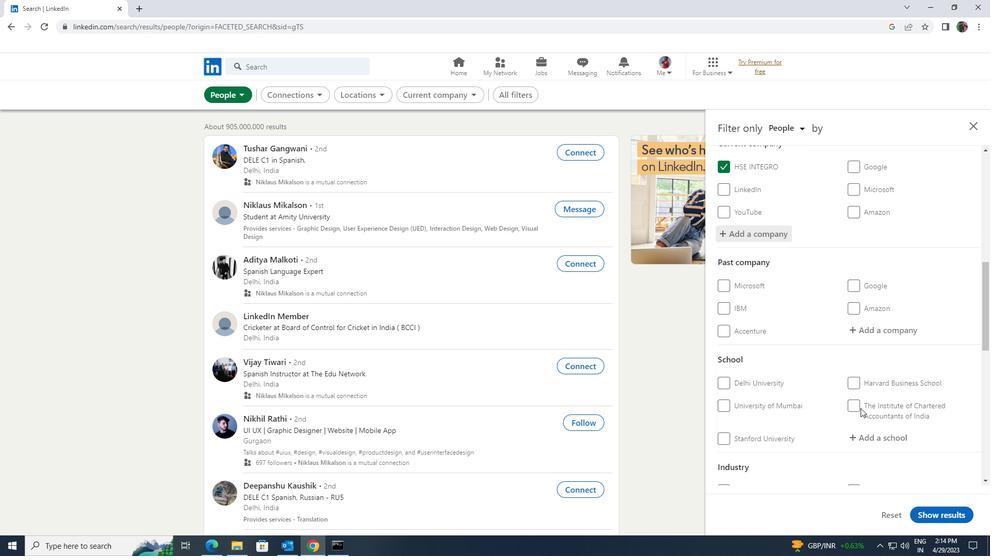 
Action: Mouse moved to (866, 391)
Screenshot: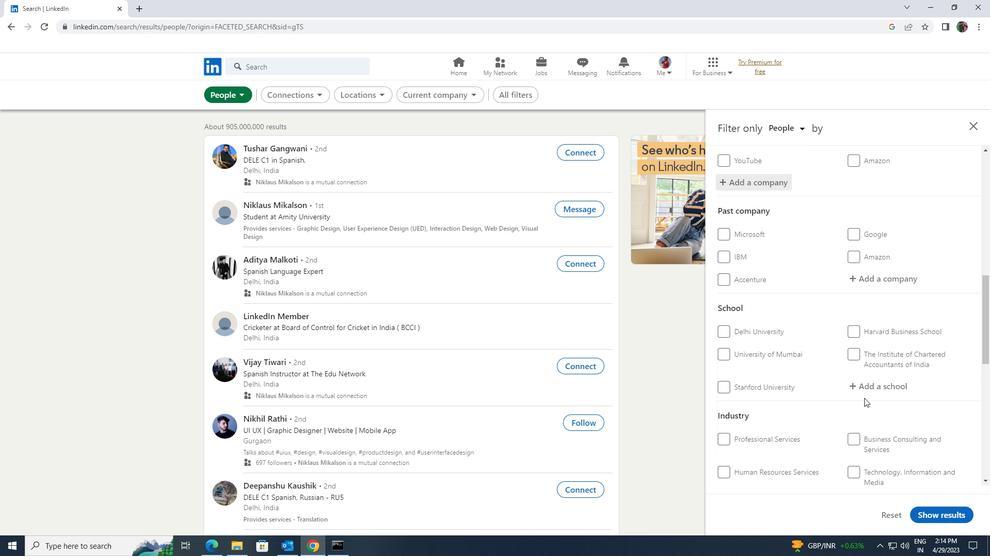 
Action: Mouse pressed left at (866, 391)
Screenshot: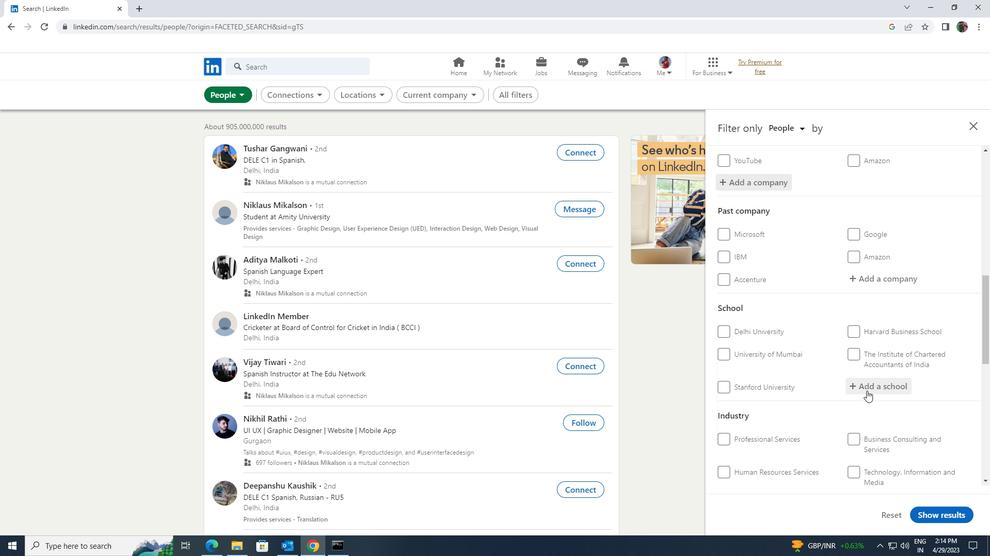 
Action: Key pressed <Key.shift><Key.shift><Key.shift>KOLHAPUR<Key.space><Key.shift>JOBS
Screenshot: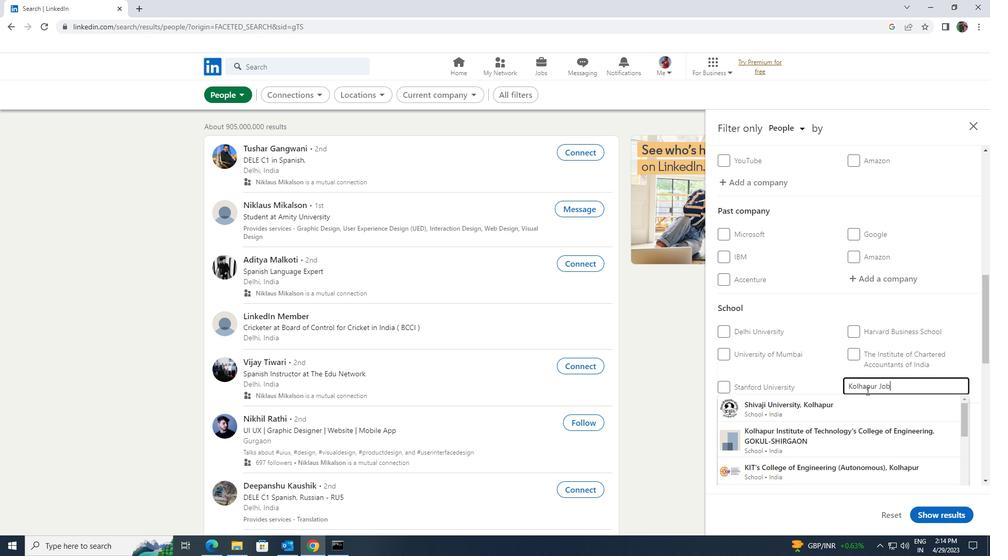 
Action: Mouse scrolled (866, 390) with delta (0, 0)
Screenshot: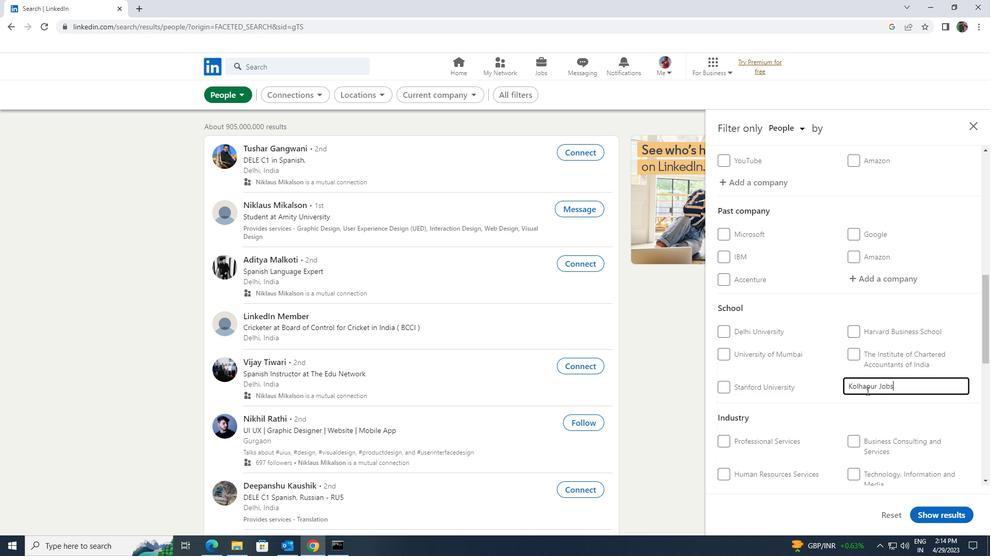 
Action: Mouse scrolled (866, 390) with delta (0, 0)
Screenshot: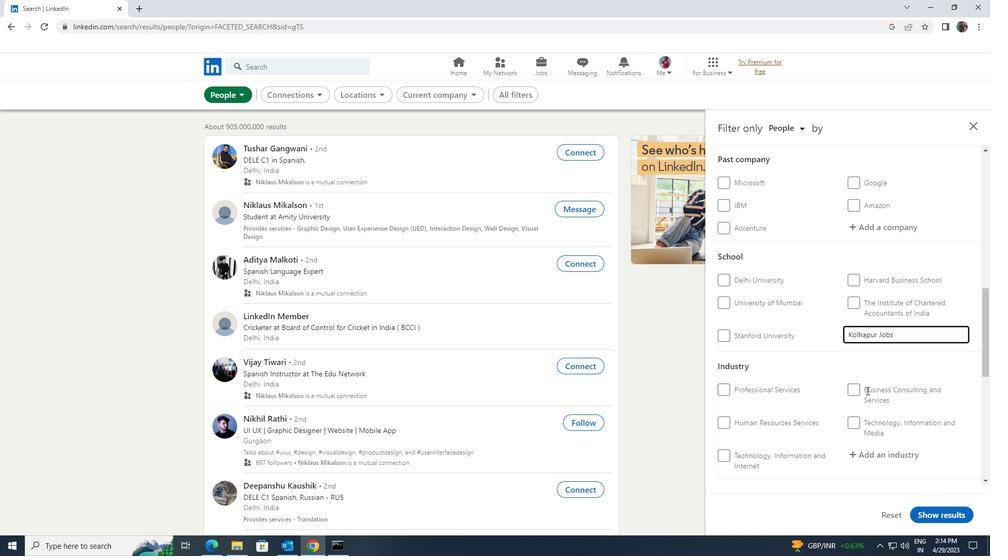
Action: Mouse moved to (866, 389)
Screenshot: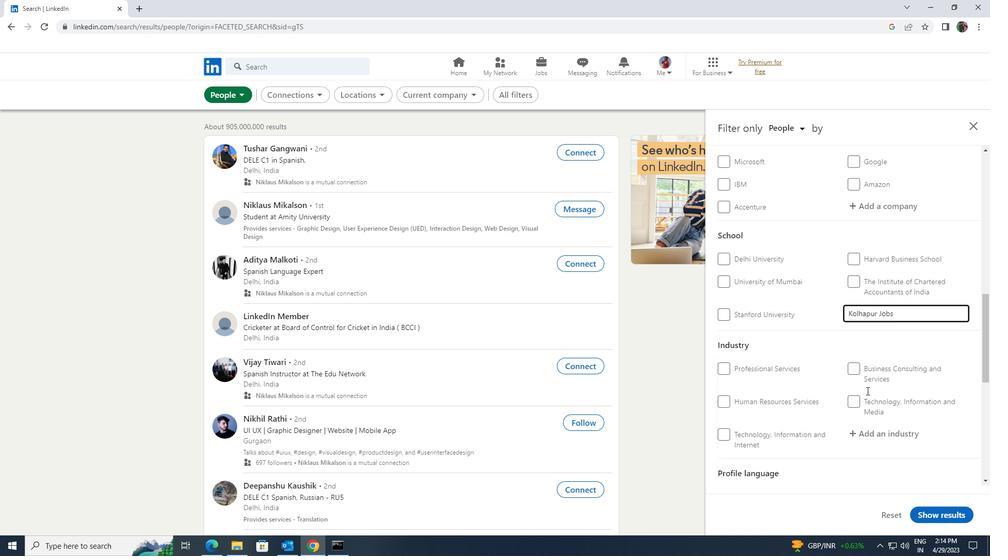 
Action: Mouse scrolled (866, 389) with delta (0, 0)
Screenshot: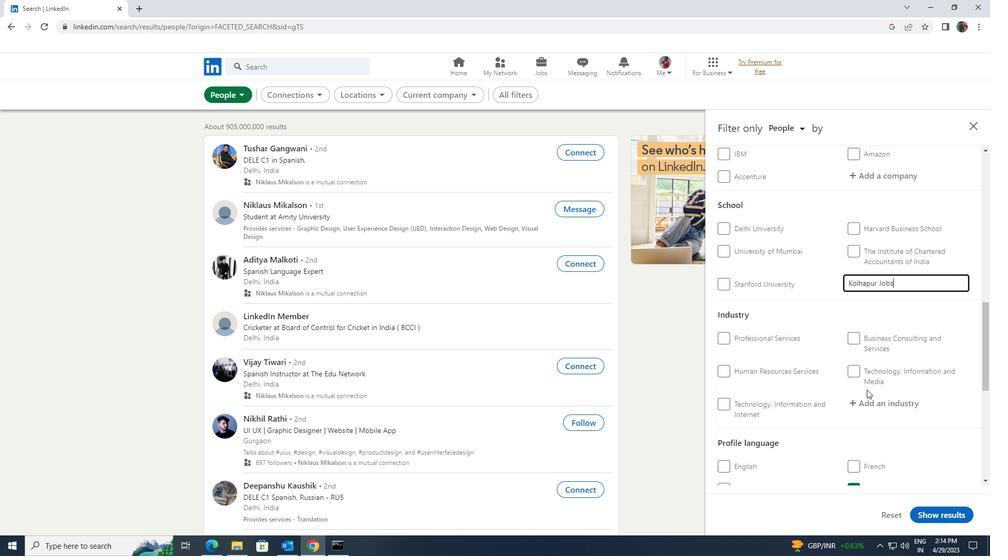 
Action: Mouse moved to (868, 345)
Screenshot: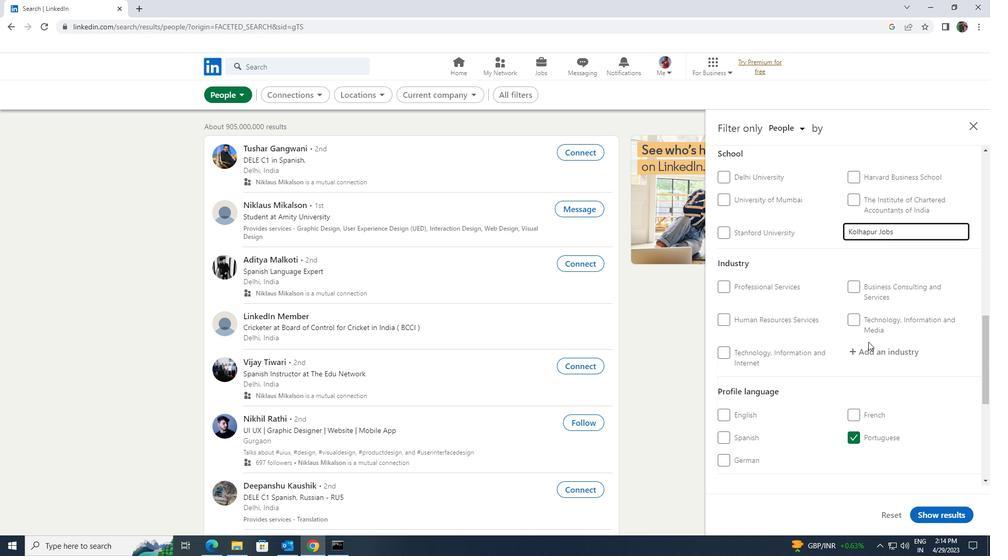 
Action: Mouse pressed left at (868, 345)
Screenshot: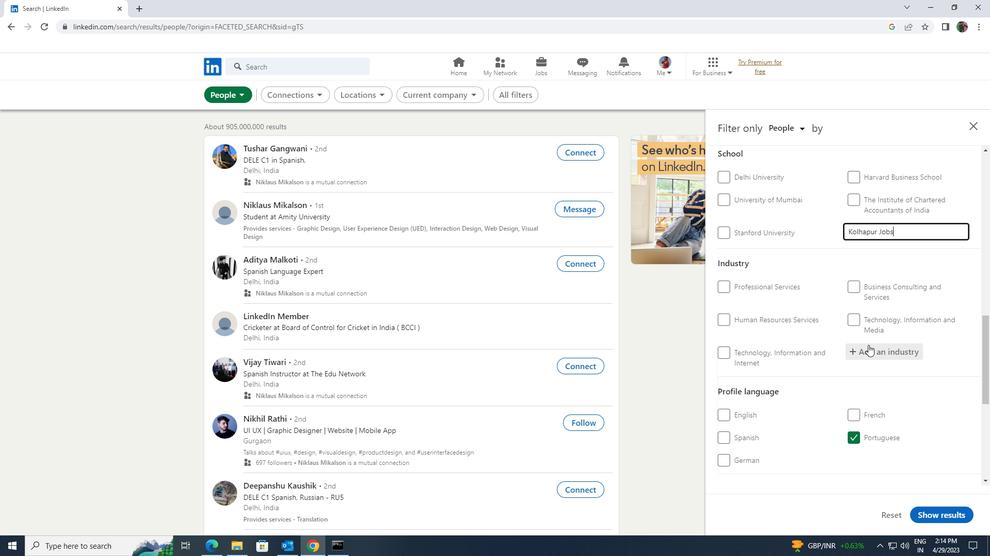
Action: Key pressed <Key.shift>CONSUMER<Key.space>
Screenshot: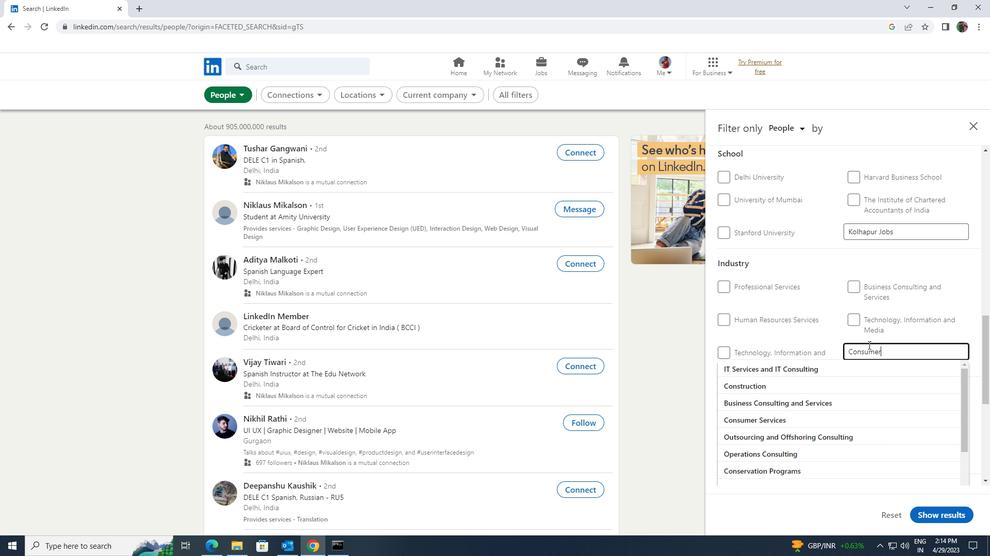 
Action: Mouse moved to (864, 379)
Screenshot: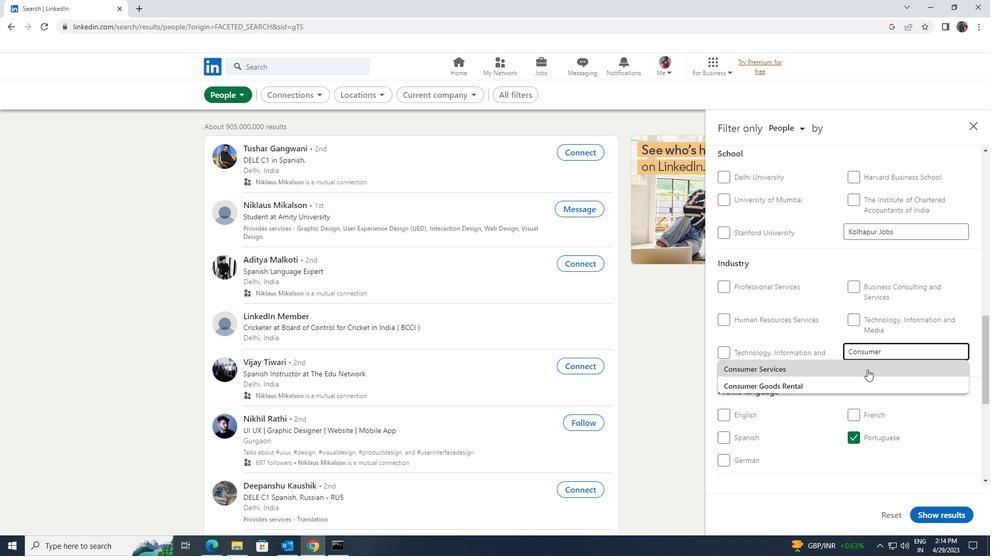 
Action: Mouse pressed left at (864, 379)
Screenshot: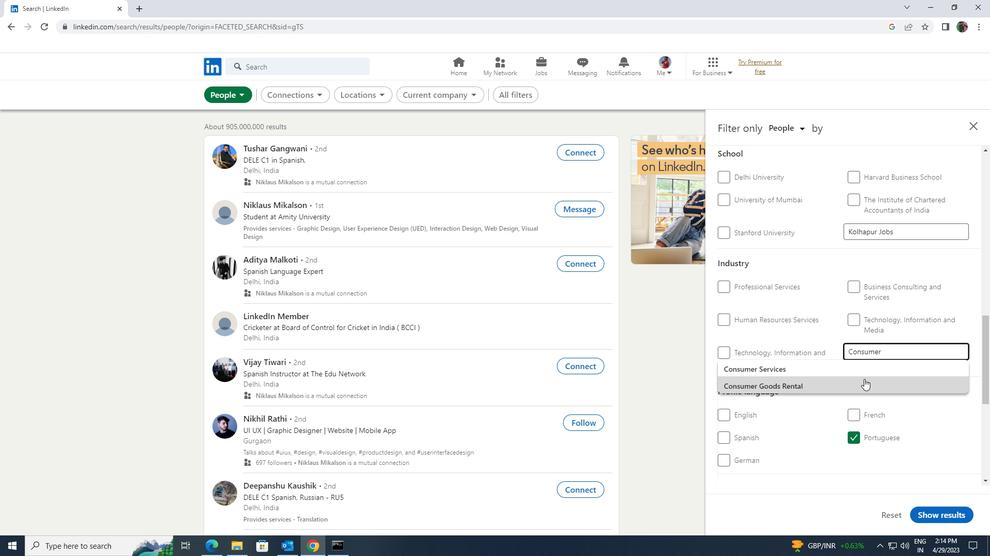 
Action: Mouse moved to (864, 376)
Screenshot: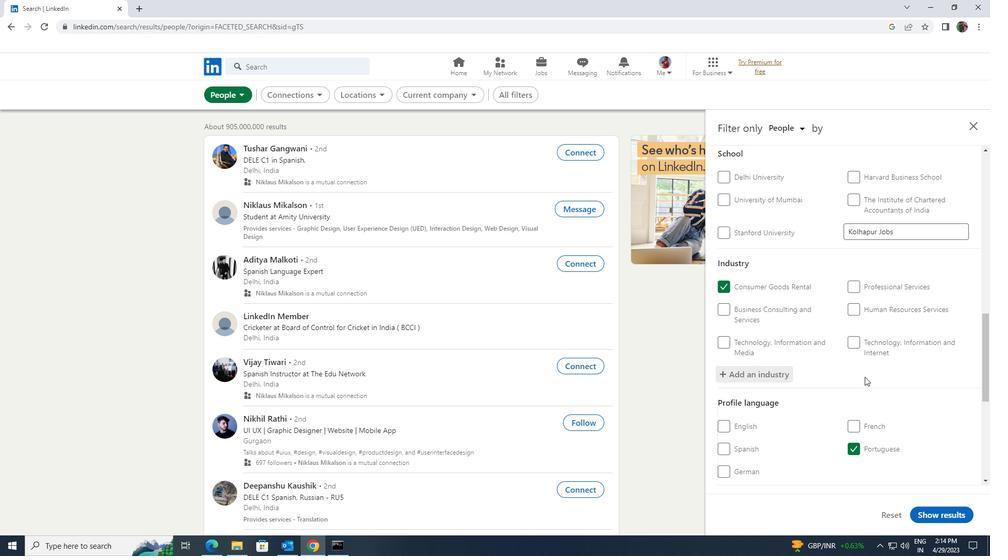 
Action: Mouse scrolled (864, 376) with delta (0, 0)
Screenshot: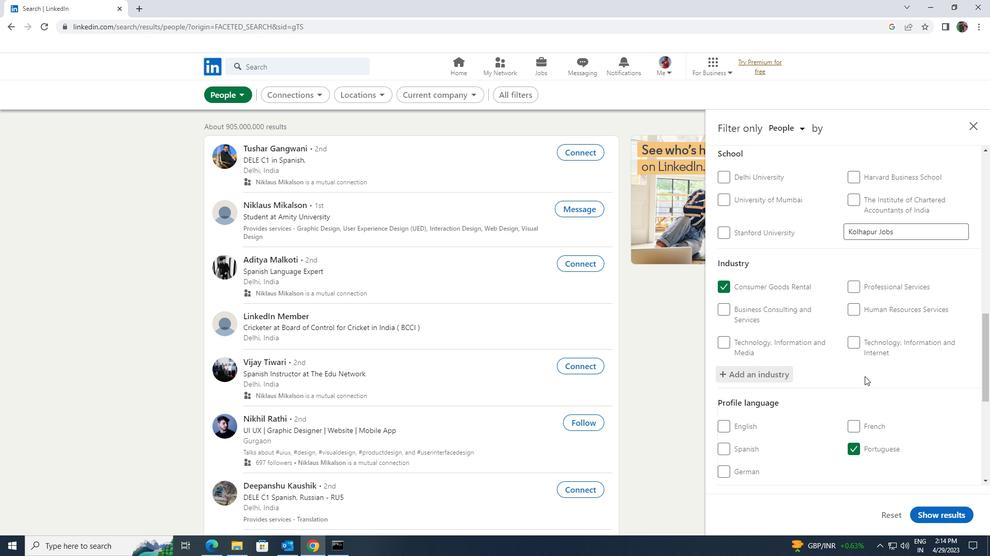 
Action: Mouse scrolled (864, 376) with delta (0, 0)
Screenshot: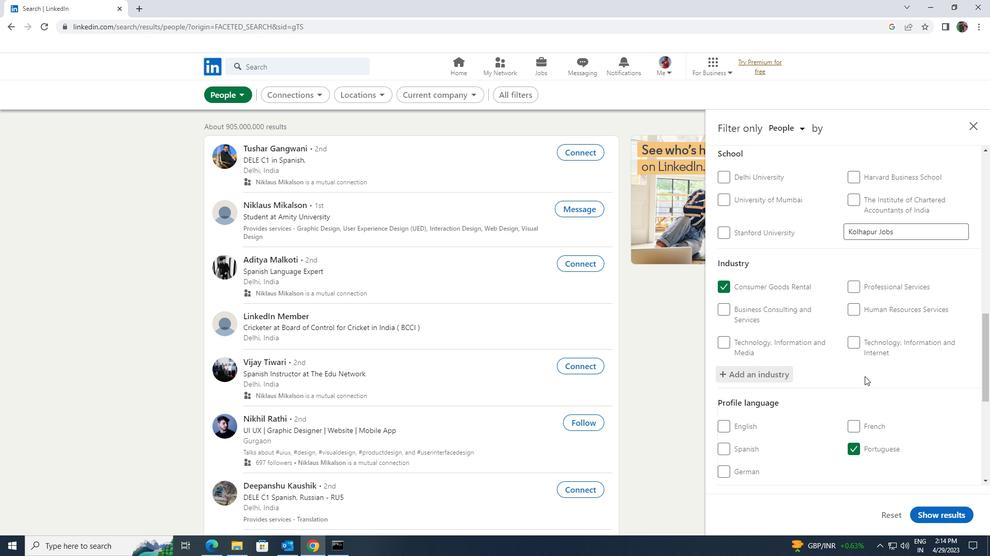 
Action: Mouse scrolled (864, 376) with delta (0, 0)
Screenshot: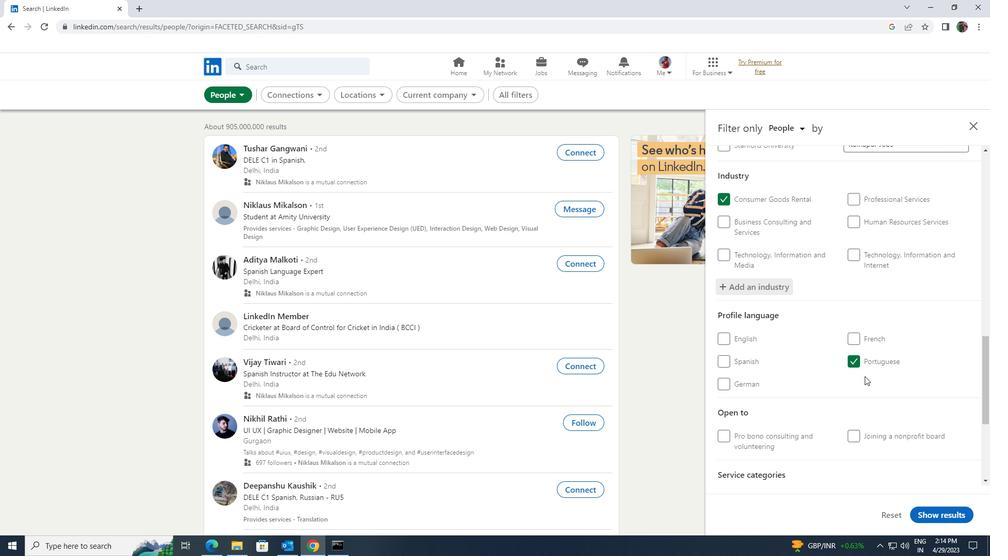 
Action: Mouse scrolled (864, 376) with delta (0, 0)
Screenshot: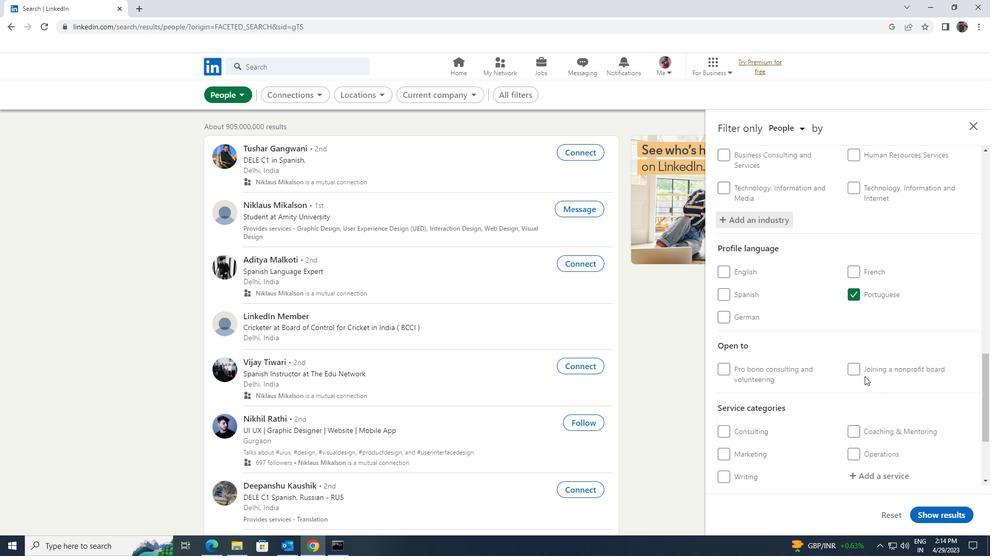 
Action: Mouse scrolled (864, 376) with delta (0, 0)
Screenshot: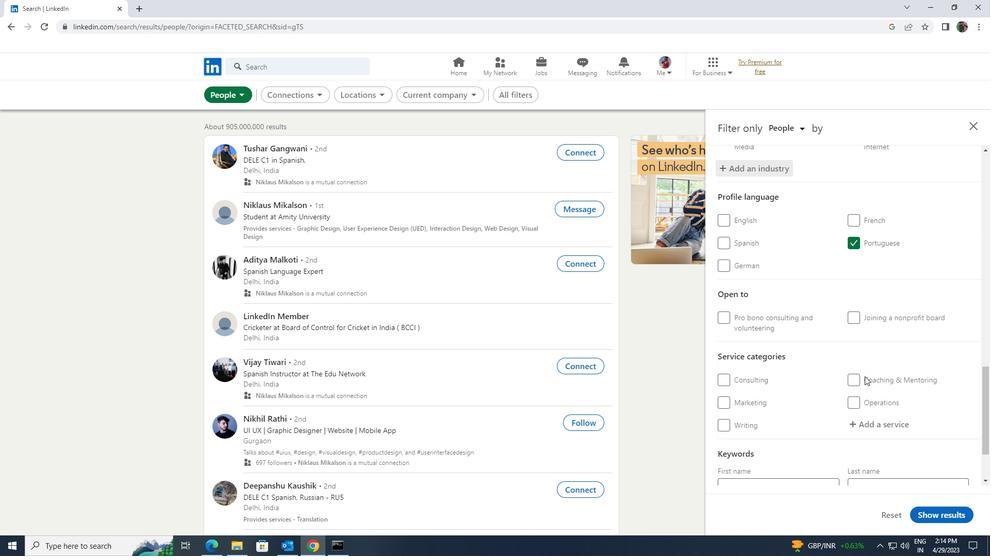 
Action: Mouse pressed left at (864, 376)
Screenshot: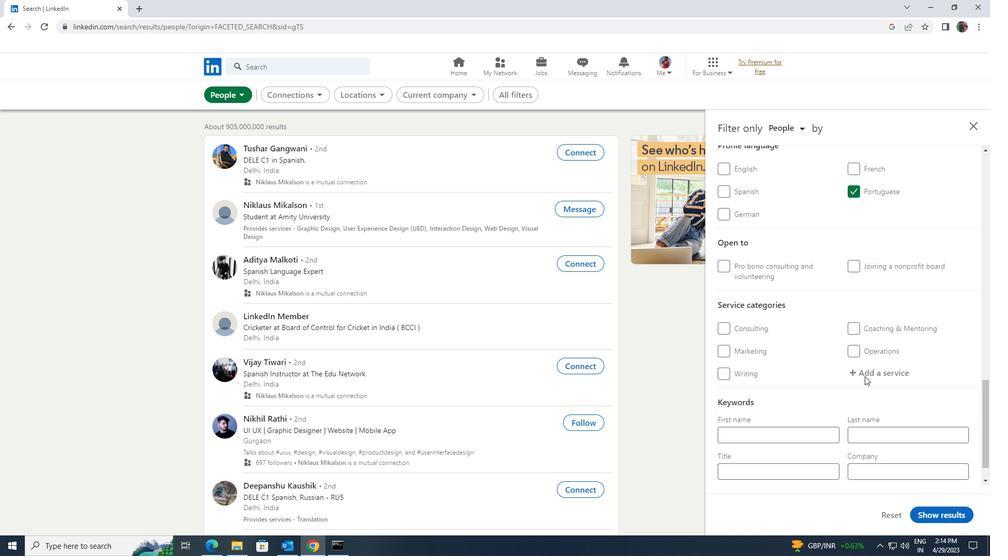 
Action: Mouse moved to (864, 373)
Screenshot: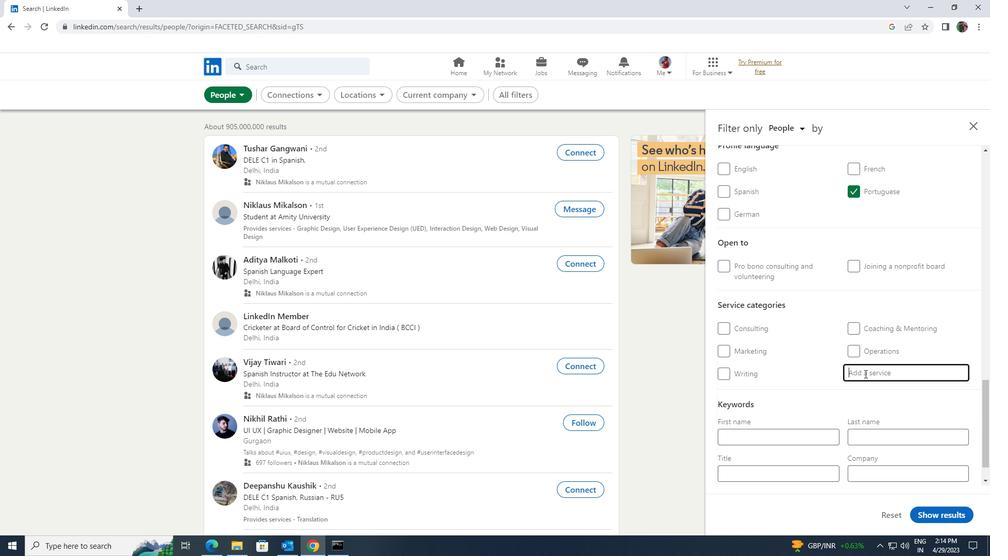 
Action: Key pressed <Key.shift><Key.shift><Key.shift>WEALTH<Key.space>MANAGEMENT<Key.enter>
Screenshot: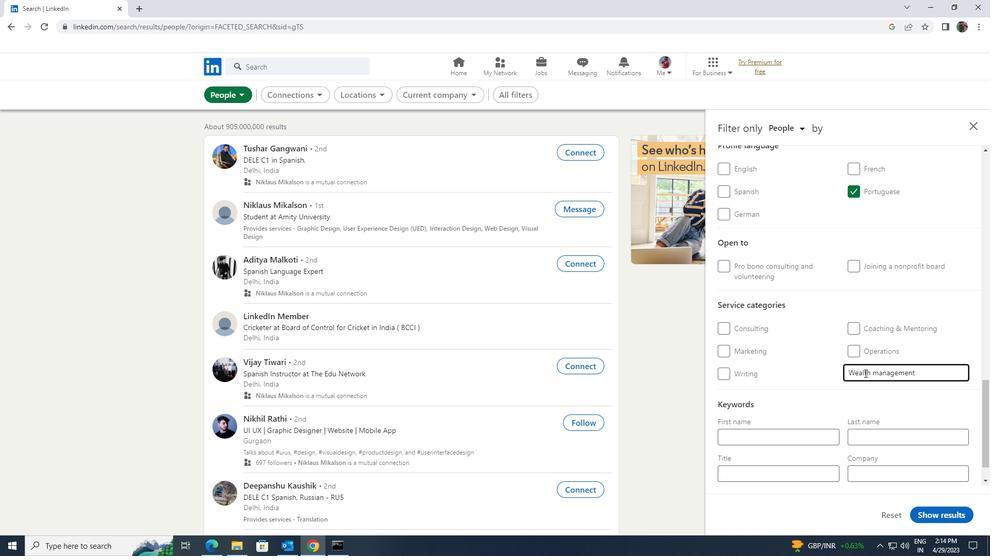 
Action: Mouse moved to (779, 472)
Screenshot: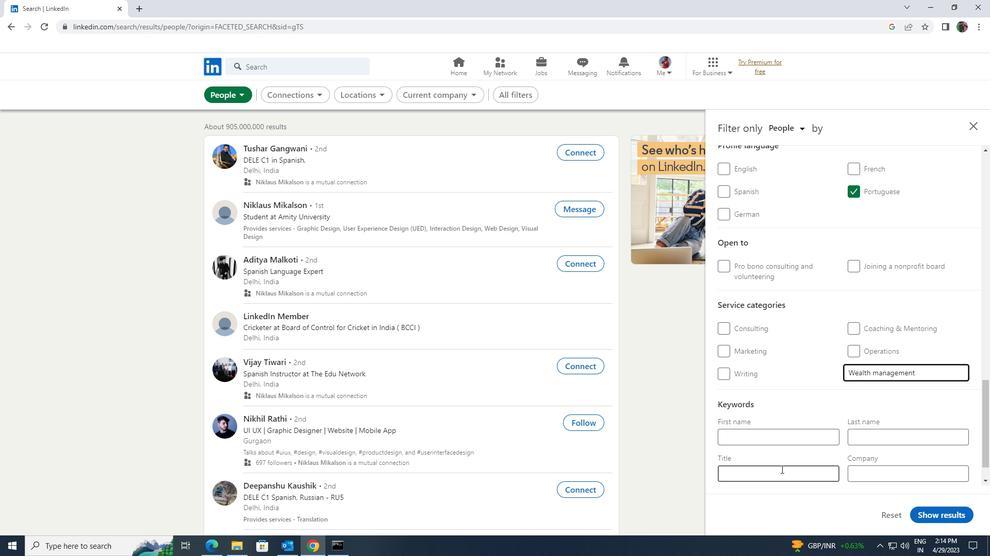 
Action: Mouse pressed left at (779, 472)
Screenshot: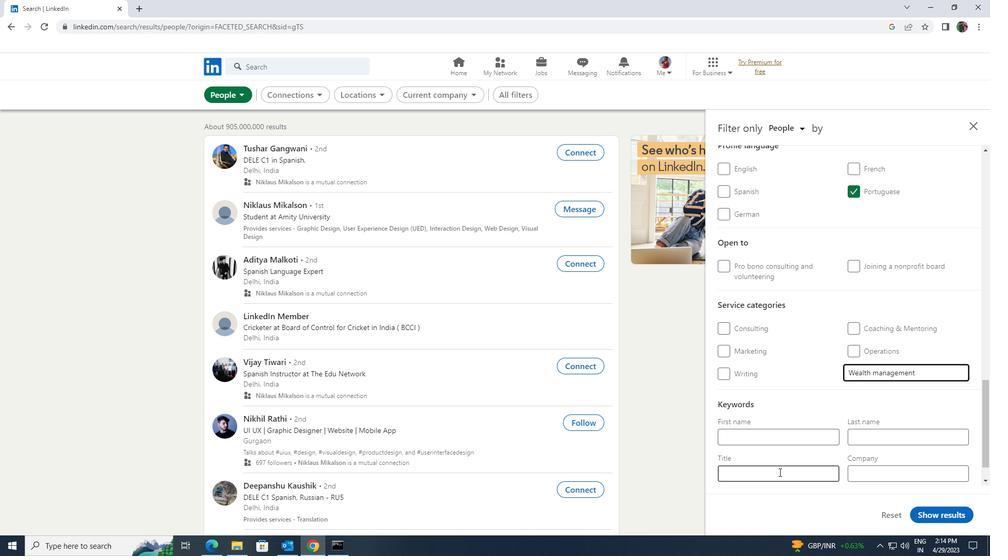 
Action: Key pressed <Key.shift><Key.shift>OPERATIONS
Screenshot: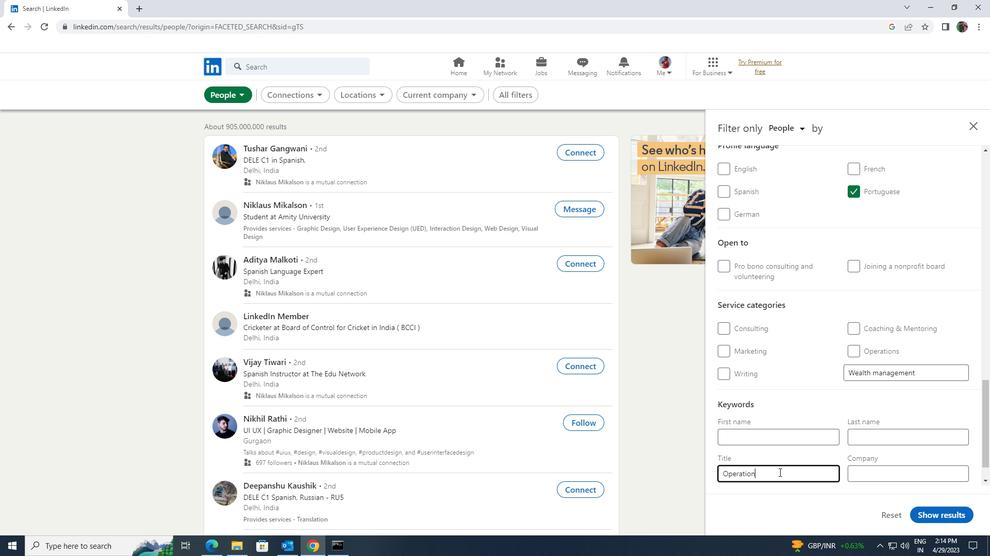 
Action: Mouse moved to (938, 517)
Screenshot: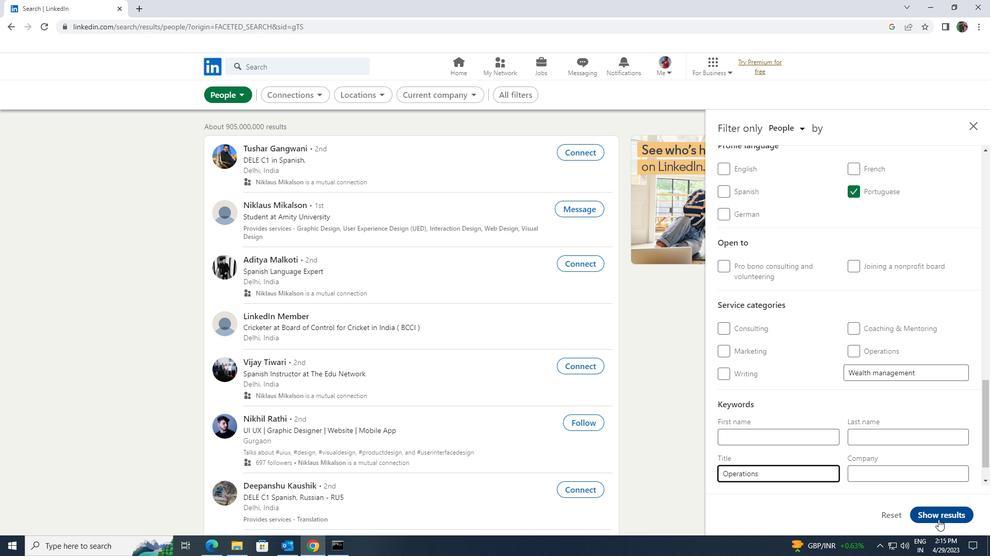 
Action: Mouse pressed left at (938, 517)
Screenshot: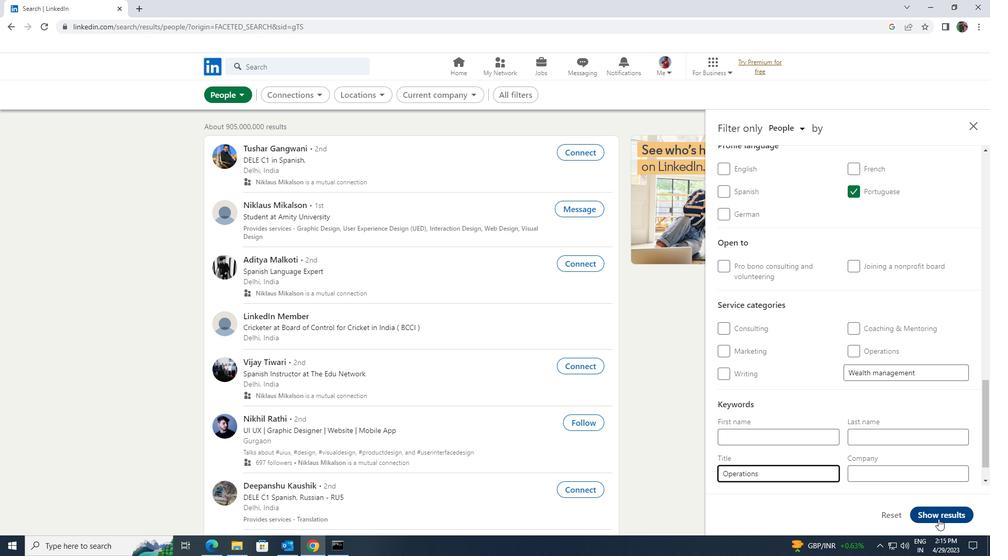 
